 Task: Find connections with filter location Kreuztal with filter topic #consultantswith filter profile language Spanish with filter current company Hotel Management Jobs | JobsHm with filter school GATES Institute of Technology, Gooty with filter industry Farming with filter service category Editing with filter keywords title Wait Staff Manager
Action: Mouse moved to (489, 68)
Screenshot: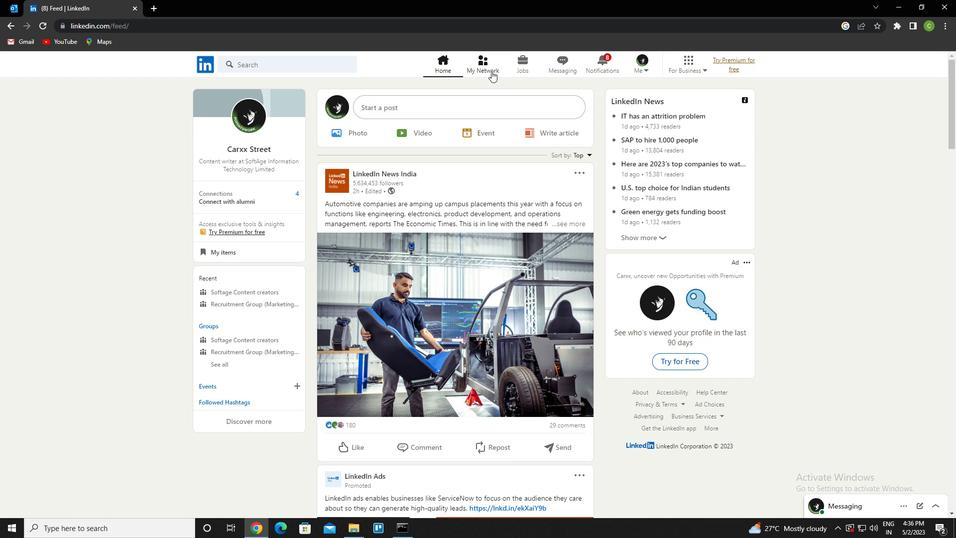
Action: Mouse pressed left at (489, 68)
Screenshot: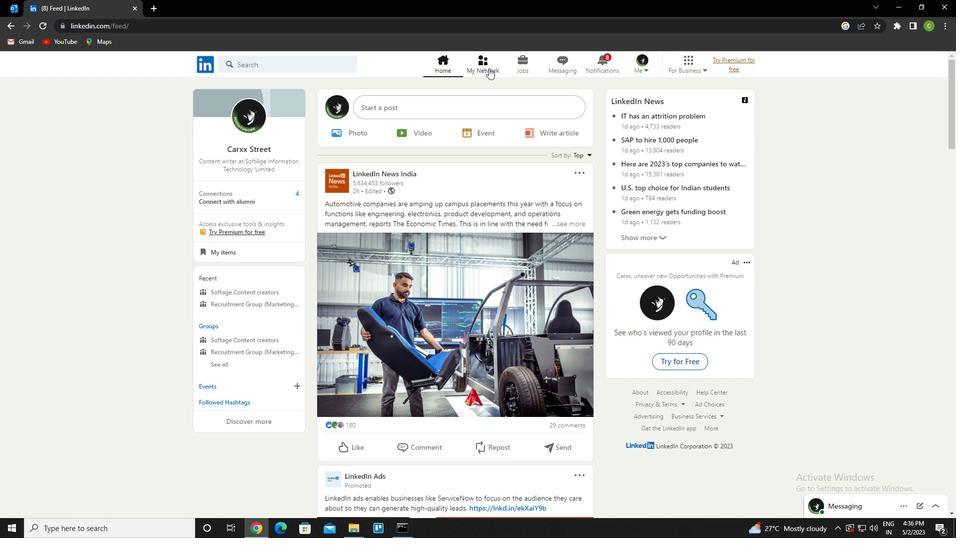 
Action: Mouse moved to (295, 114)
Screenshot: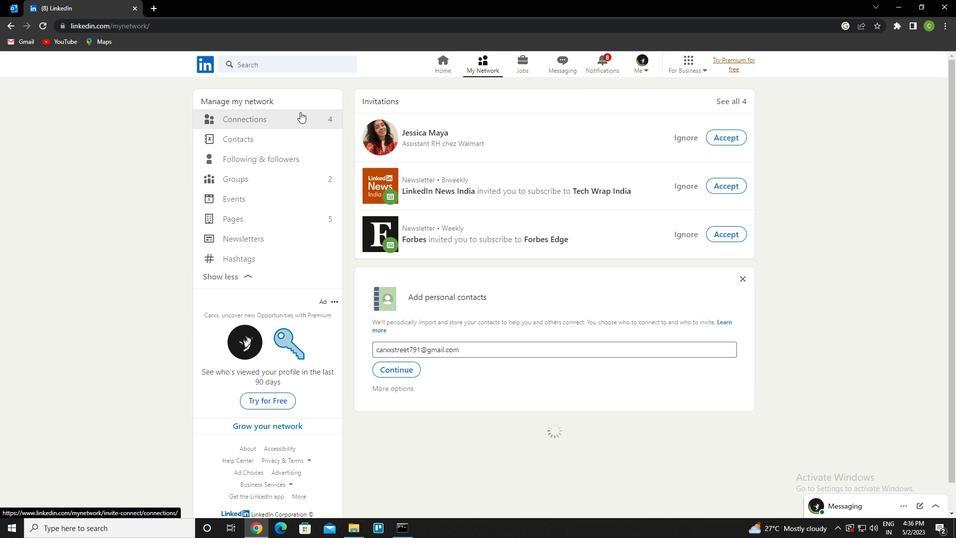 
Action: Mouse pressed left at (295, 114)
Screenshot: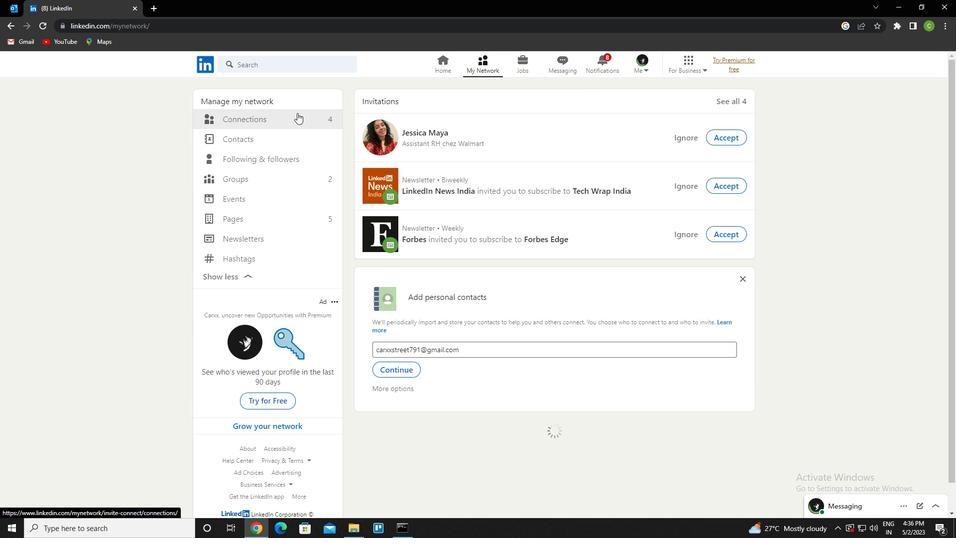 
Action: Mouse moved to (561, 124)
Screenshot: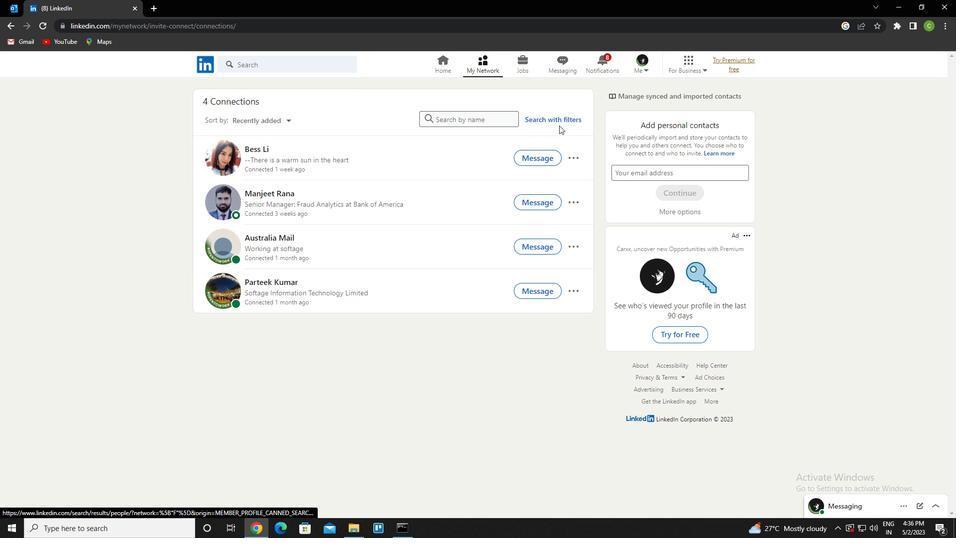 
Action: Mouse pressed left at (561, 124)
Screenshot: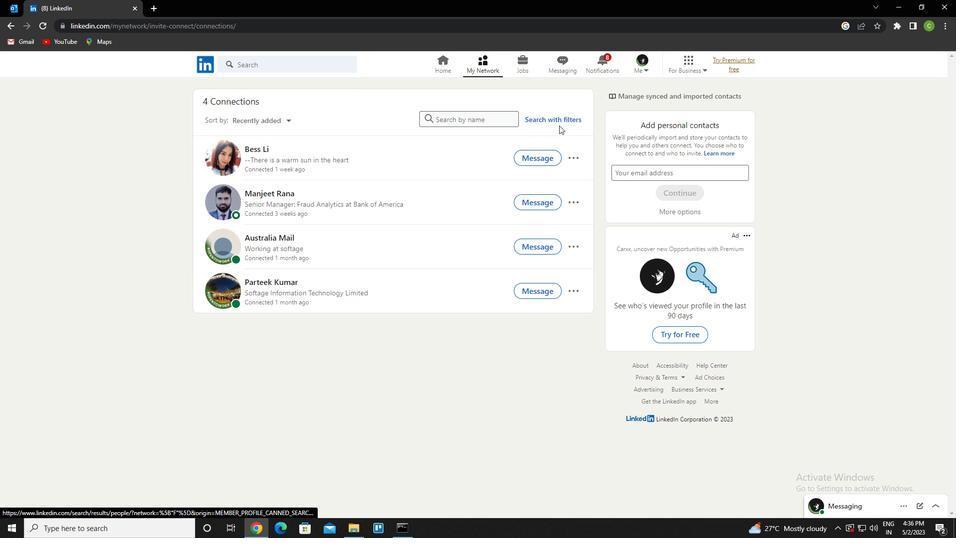 
Action: Mouse moved to (501, 92)
Screenshot: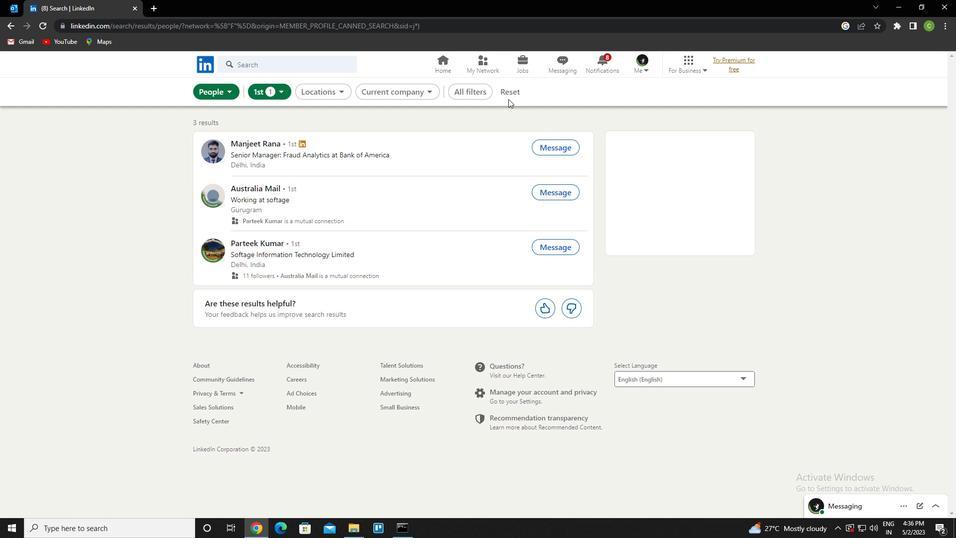 
Action: Mouse pressed left at (501, 92)
Screenshot: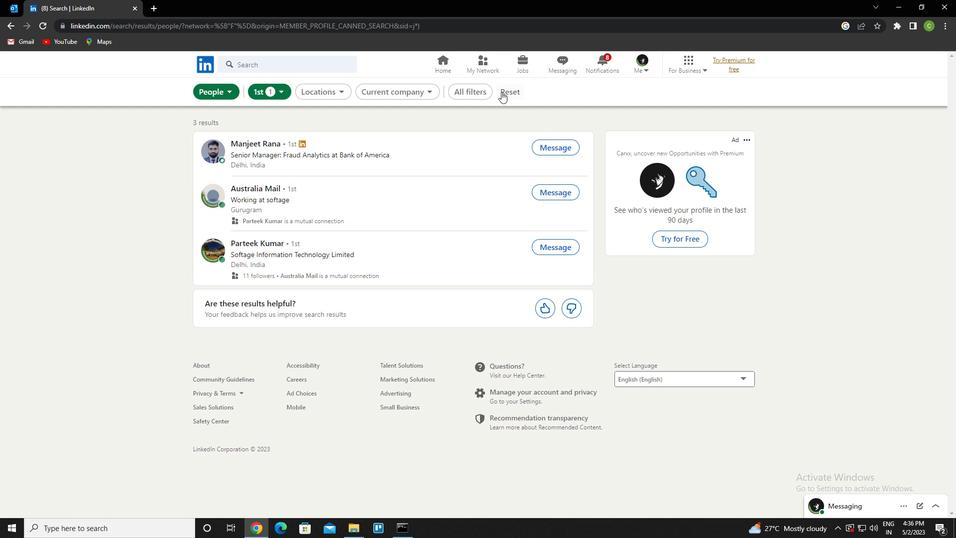 
Action: Mouse moved to (502, 92)
Screenshot: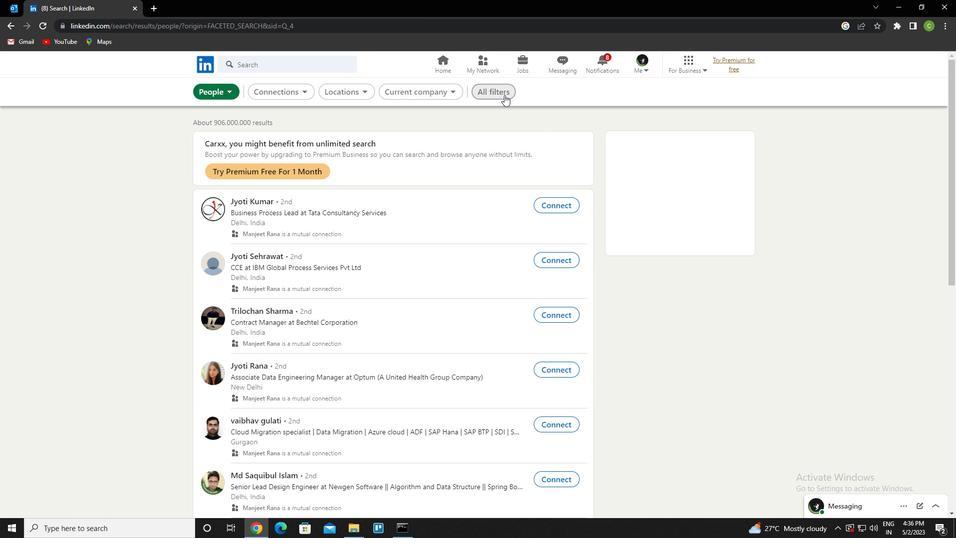 
Action: Mouse pressed left at (502, 92)
Screenshot: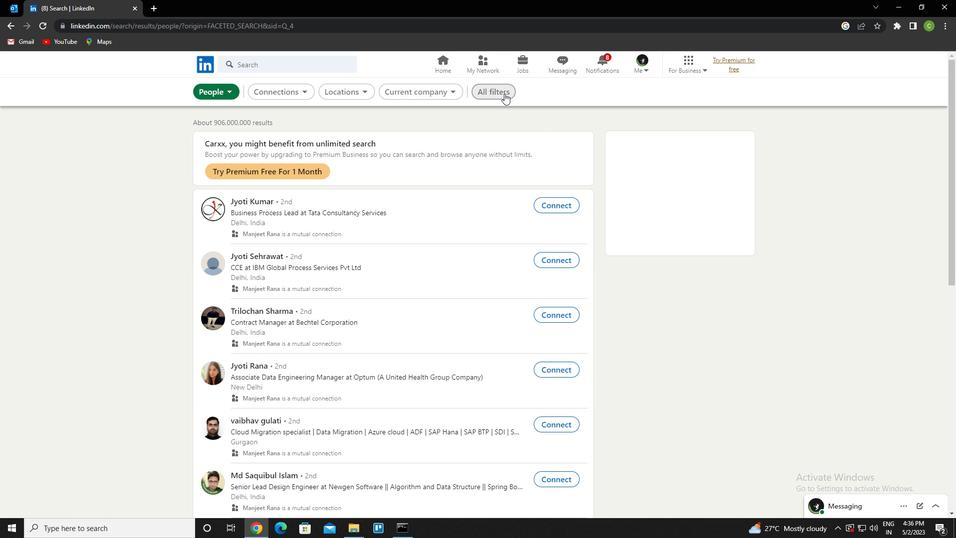 
Action: Mouse moved to (828, 304)
Screenshot: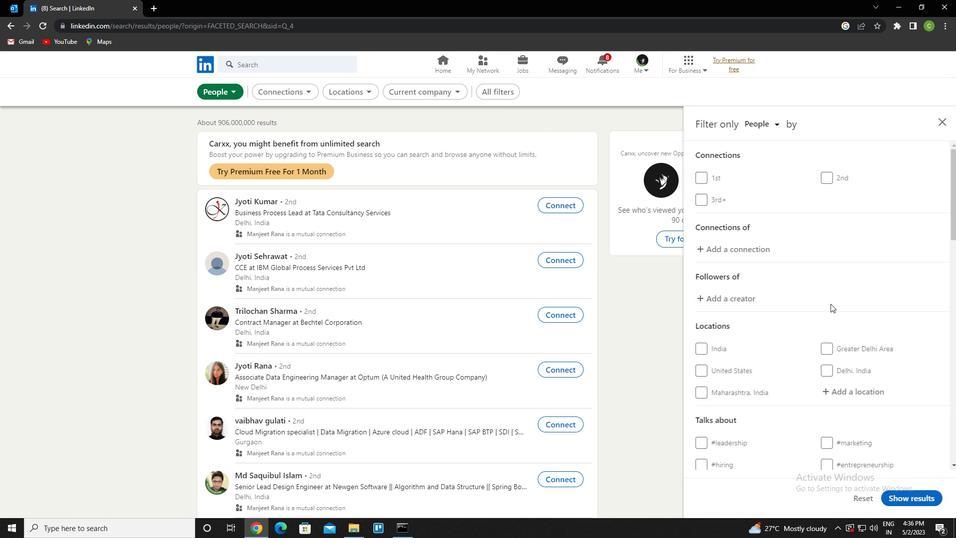 
Action: Mouse scrolled (828, 303) with delta (0, 0)
Screenshot: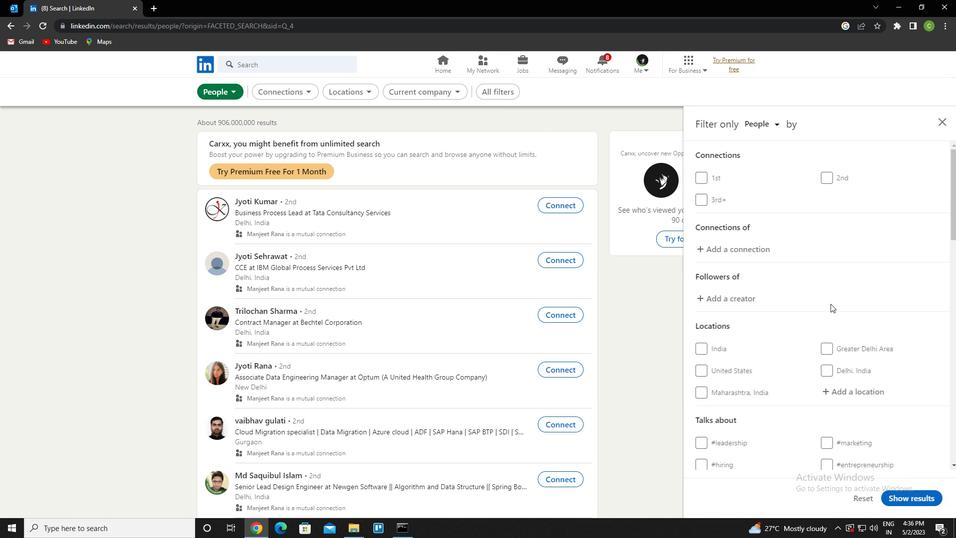 
Action: Mouse moved to (827, 304)
Screenshot: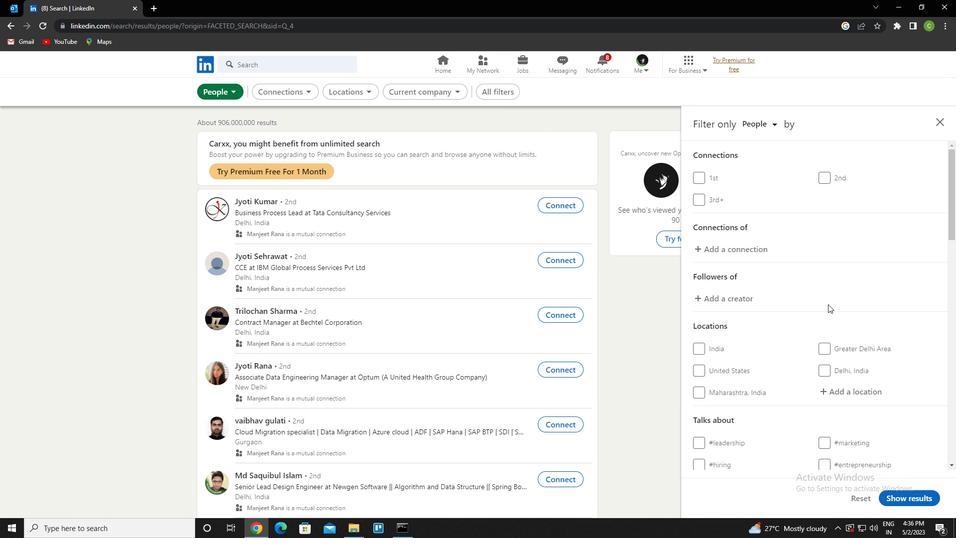 
Action: Mouse scrolled (827, 303) with delta (0, 0)
Screenshot: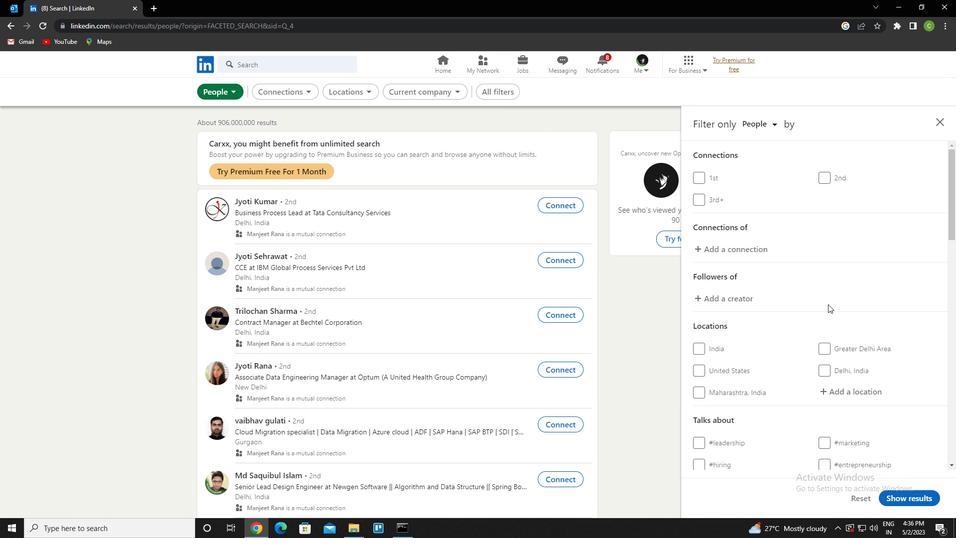 
Action: Mouse scrolled (827, 303) with delta (0, 0)
Screenshot: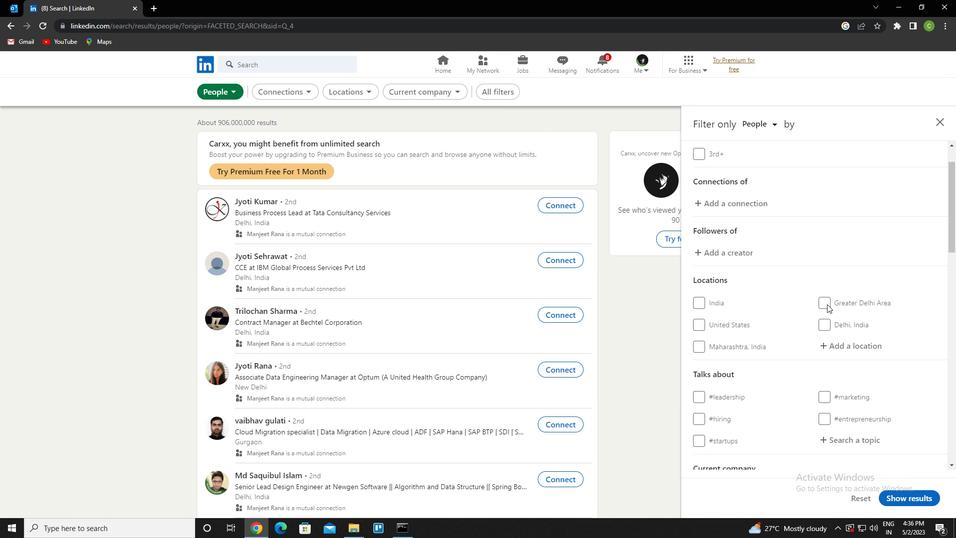 
Action: Mouse moved to (856, 247)
Screenshot: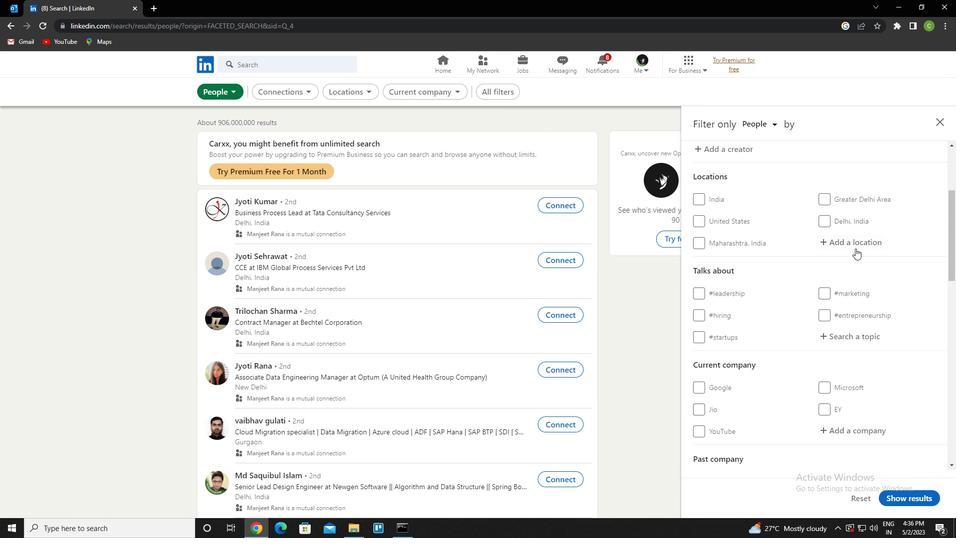 
Action: Mouse pressed left at (856, 247)
Screenshot: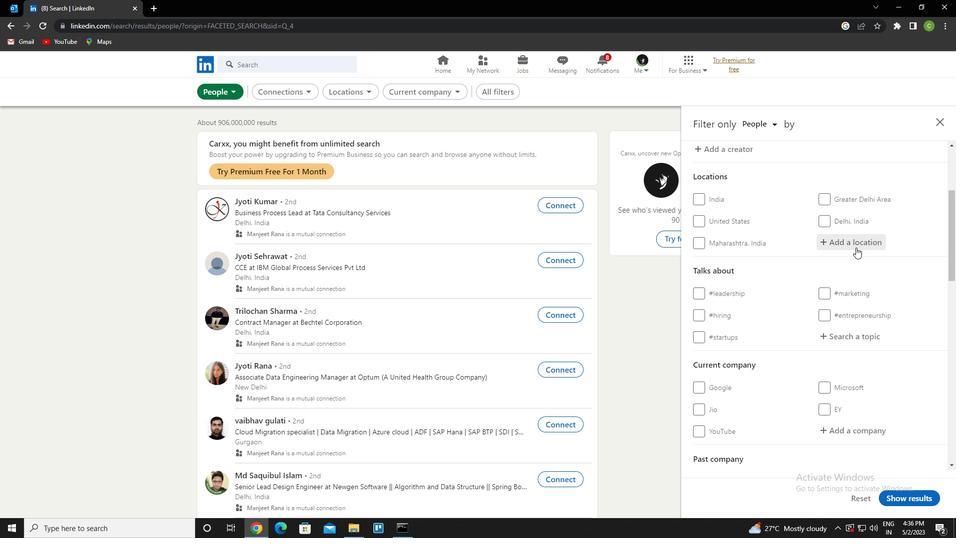 
Action: Key pressed <Key.caps_lock><Key.caps_lock>k<Key.caps_lock>reuztal<Key.down><Key.enter>
Screenshot: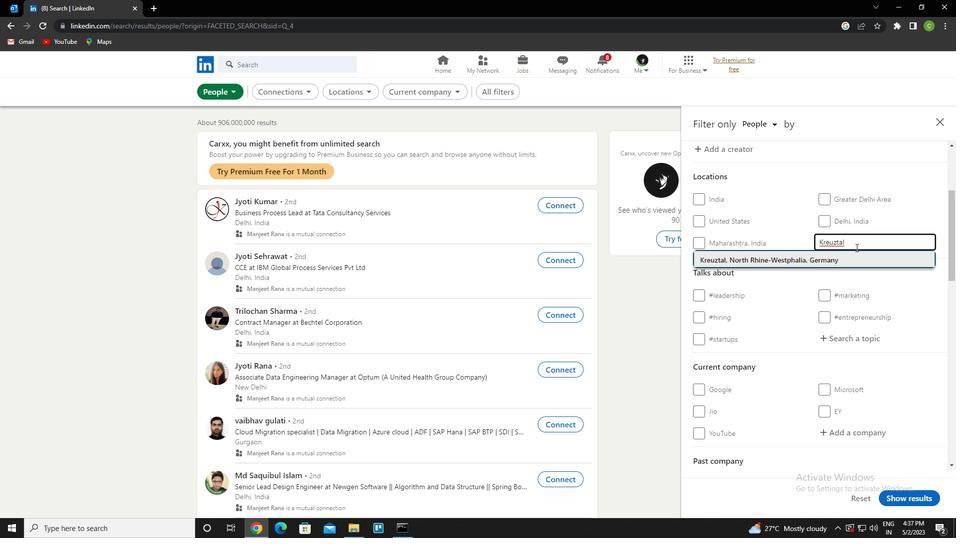 
Action: Mouse scrolled (856, 247) with delta (0, 0)
Screenshot: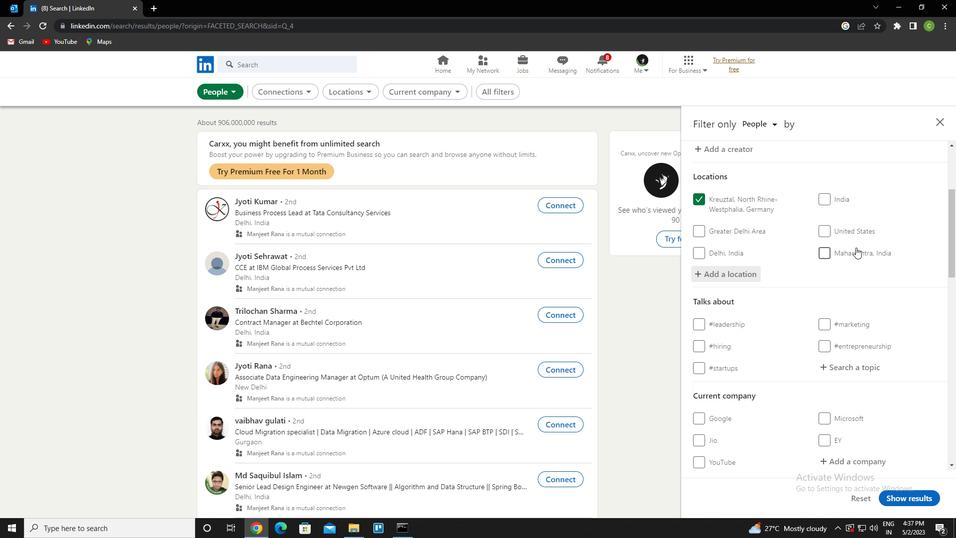 
Action: Mouse moved to (850, 314)
Screenshot: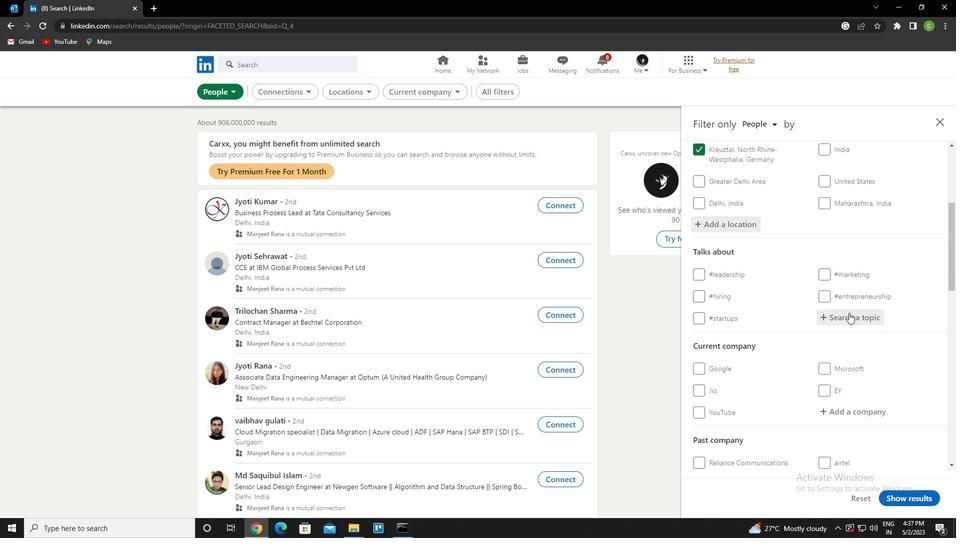 
Action: Mouse pressed left at (850, 314)
Screenshot: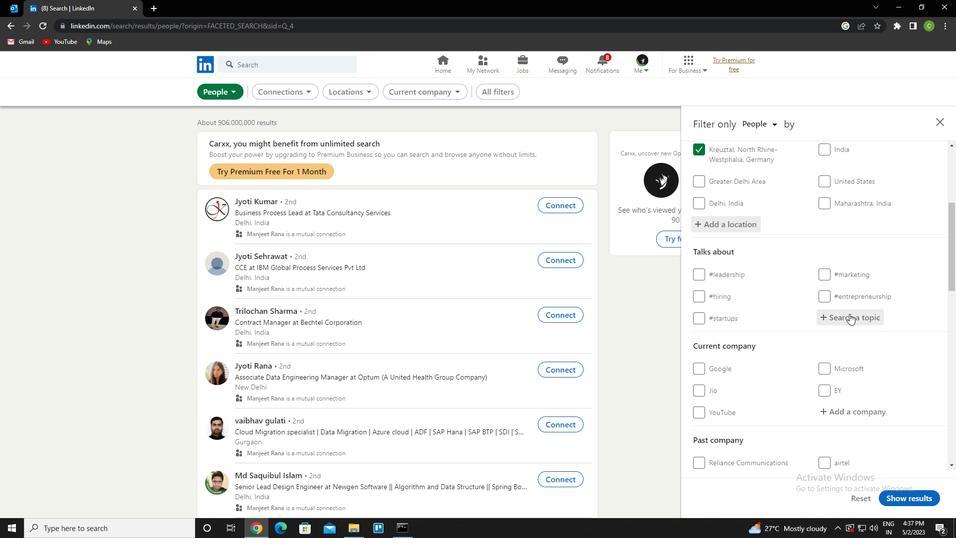 
Action: Key pressed consultant<Key.down><Key.enter>
Screenshot: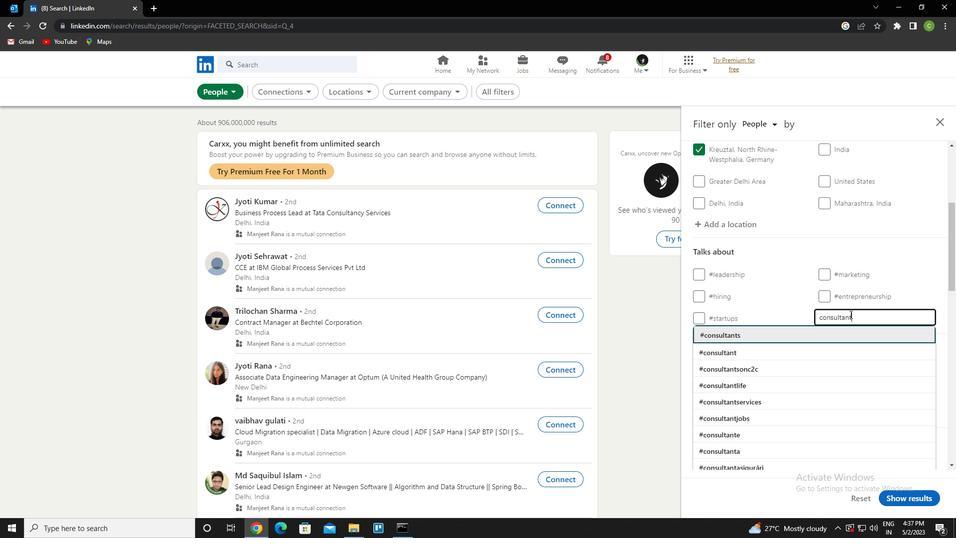 
Action: Mouse scrolled (850, 313) with delta (0, 0)
Screenshot: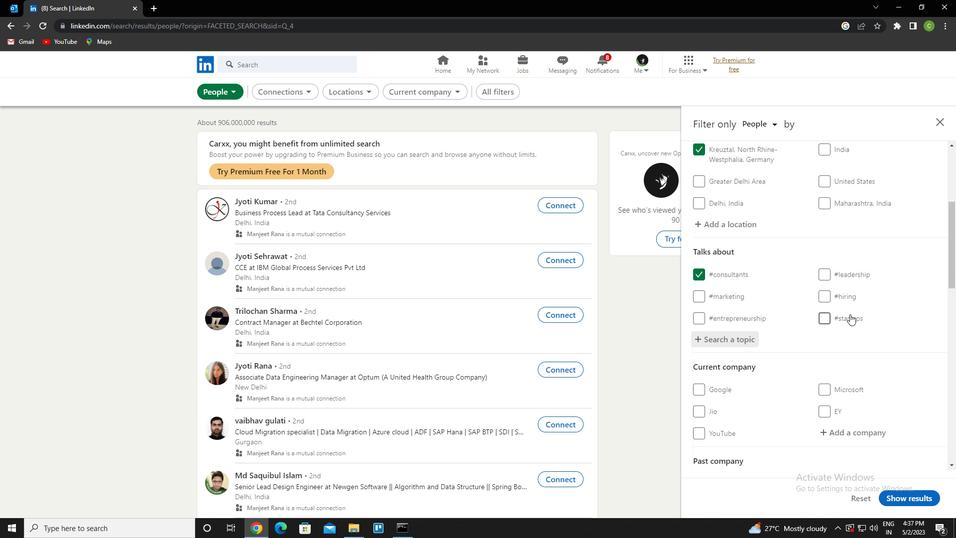 
Action: Mouse scrolled (850, 313) with delta (0, 0)
Screenshot: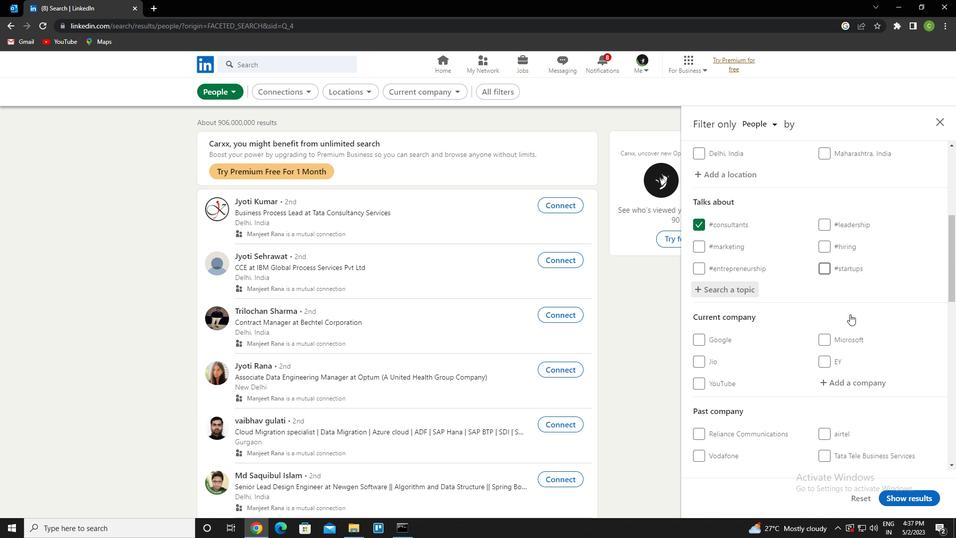 
Action: Mouse scrolled (850, 313) with delta (0, 0)
Screenshot: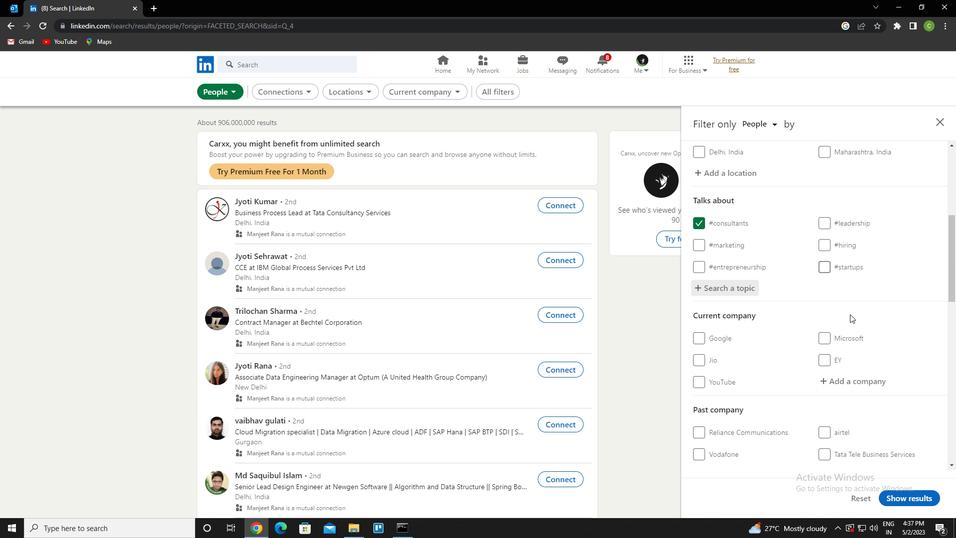 
Action: Mouse scrolled (850, 313) with delta (0, 0)
Screenshot: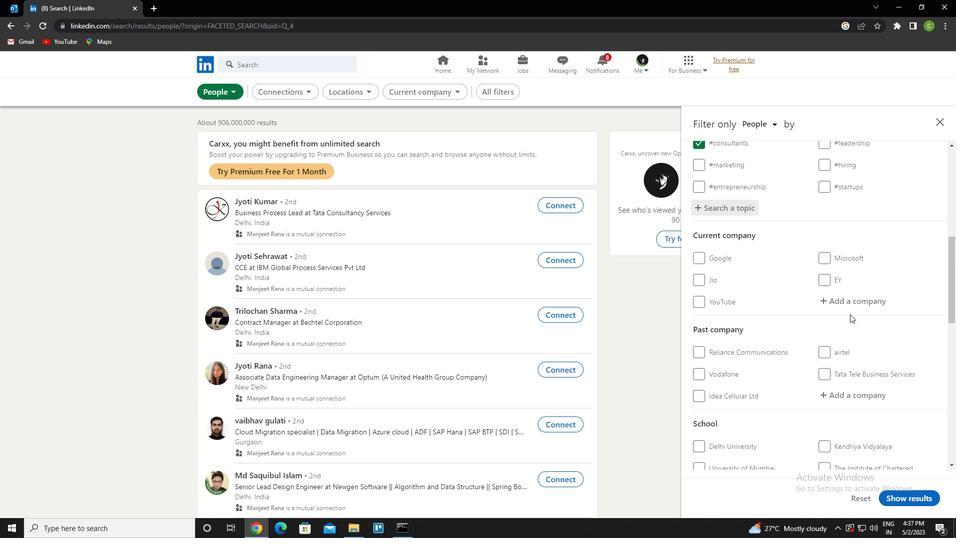
Action: Mouse scrolled (850, 313) with delta (0, 0)
Screenshot: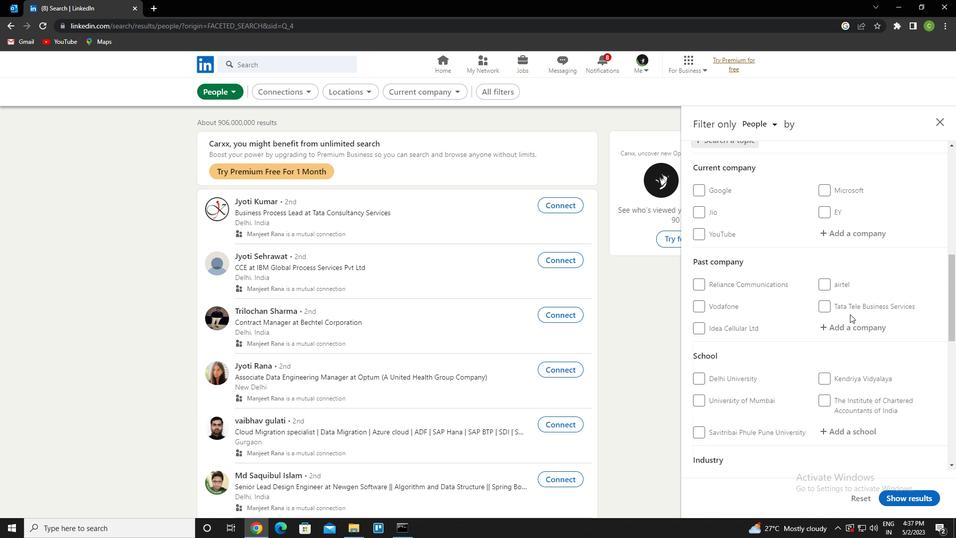 
Action: Mouse scrolled (850, 313) with delta (0, 0)
Screenshot: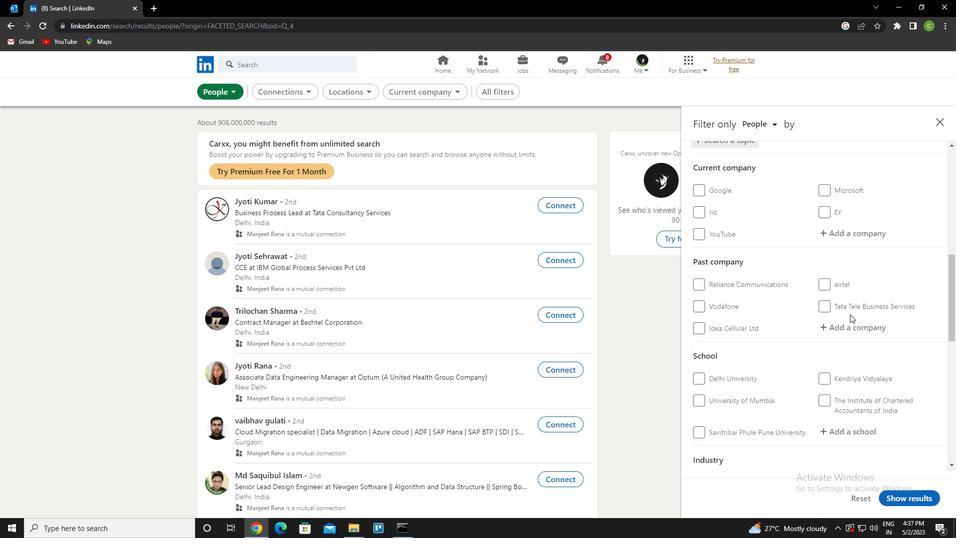 
Action: Mouse scrolled (850, 313) with delta (0, 0)
Screenshot: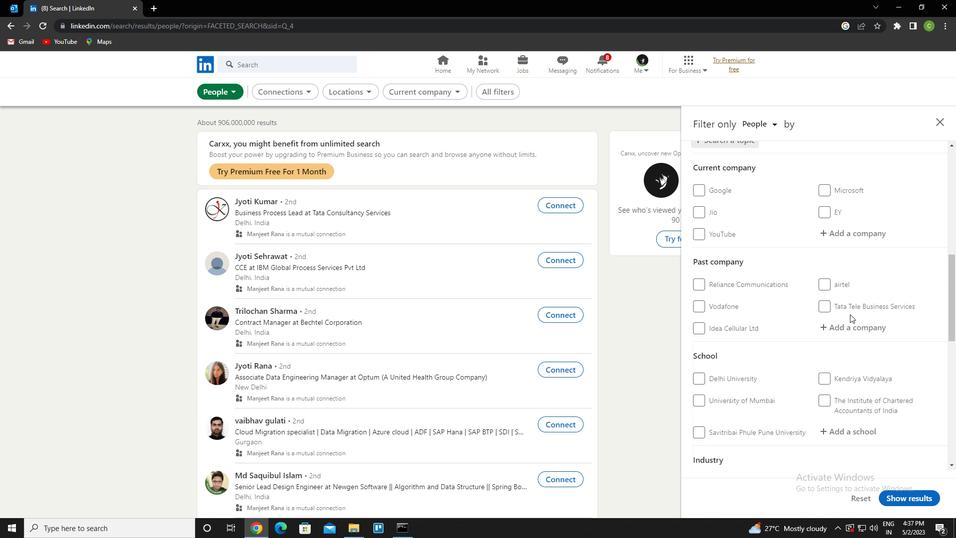 
Action: Mouse scrolled (850, 313) with delta (0, 0)
Screenshot: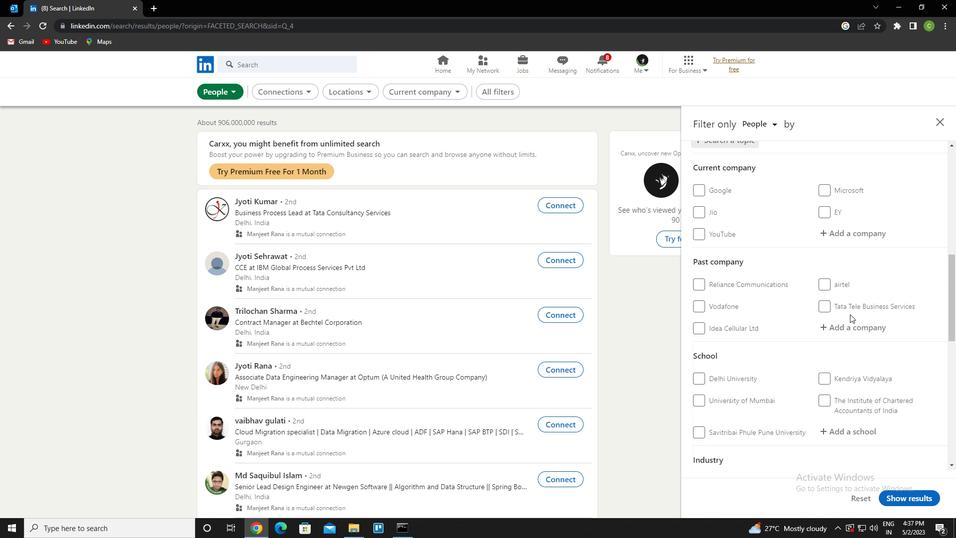 
Action: Mouse moved to (700, 411)
Screenshot: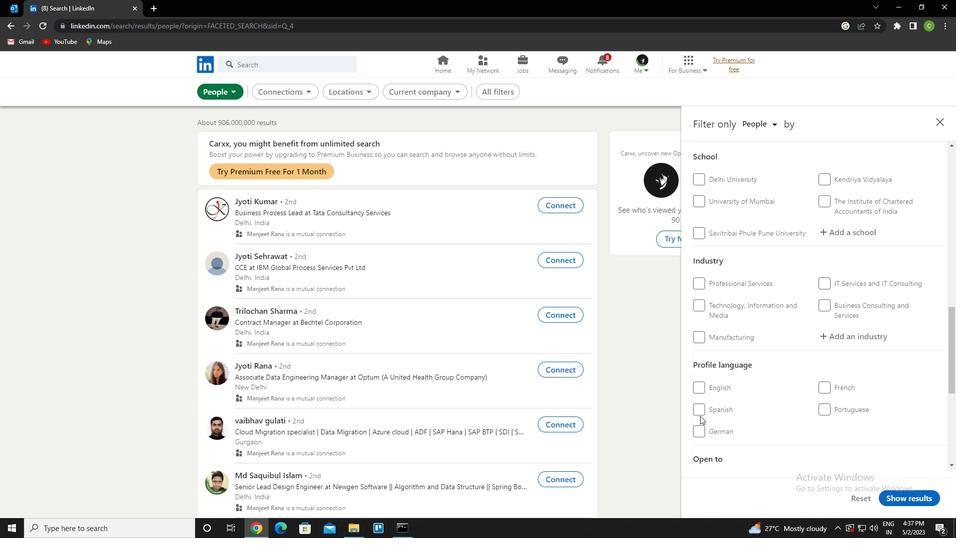 
Action: Mouse pressed left at (700, 411)
Screenshot: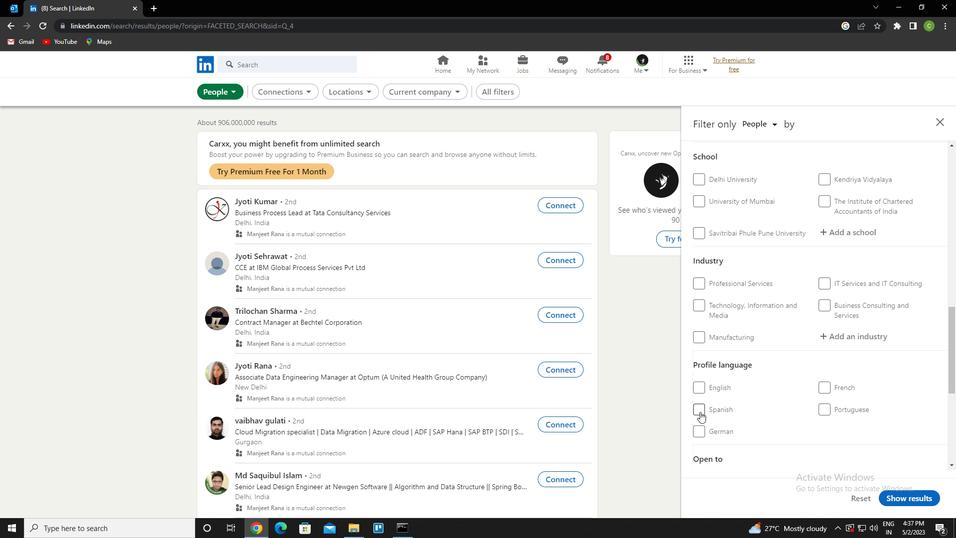 
Action: Mouse moved to (725, 412)
Screenshot: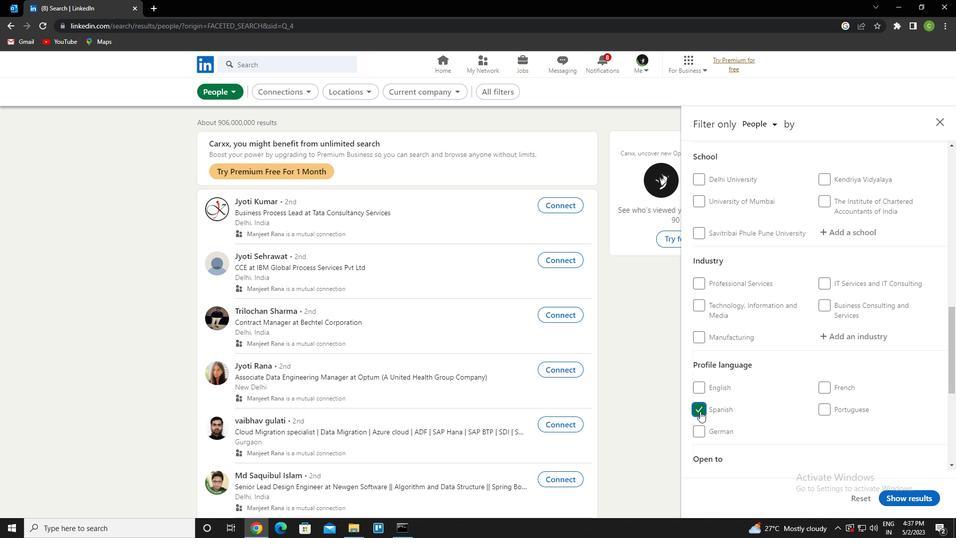 
Action: Mouse scrolled (725, 412) with delta (0, 0)
Screenshot: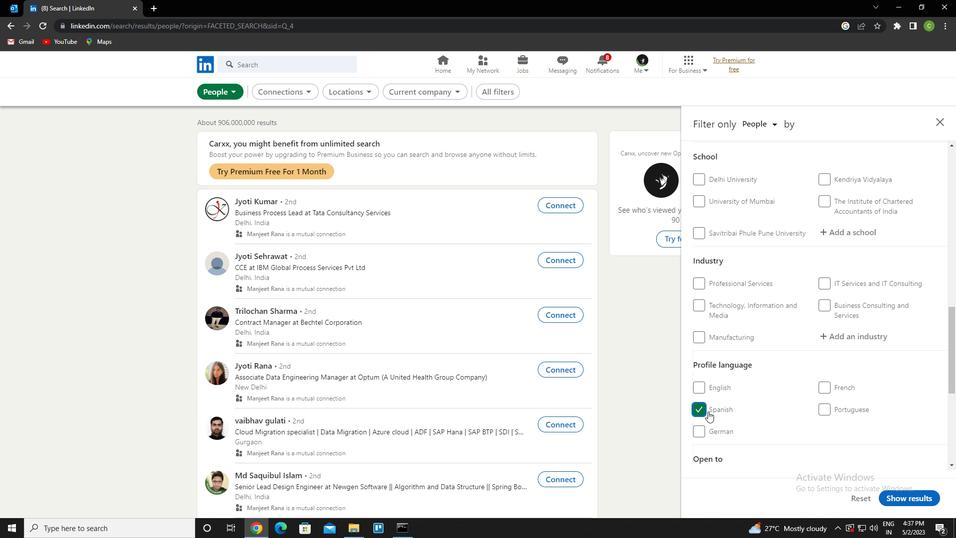 
Action: Mouse scrolled (725, 412) with delta (0, 0)
Screenshot: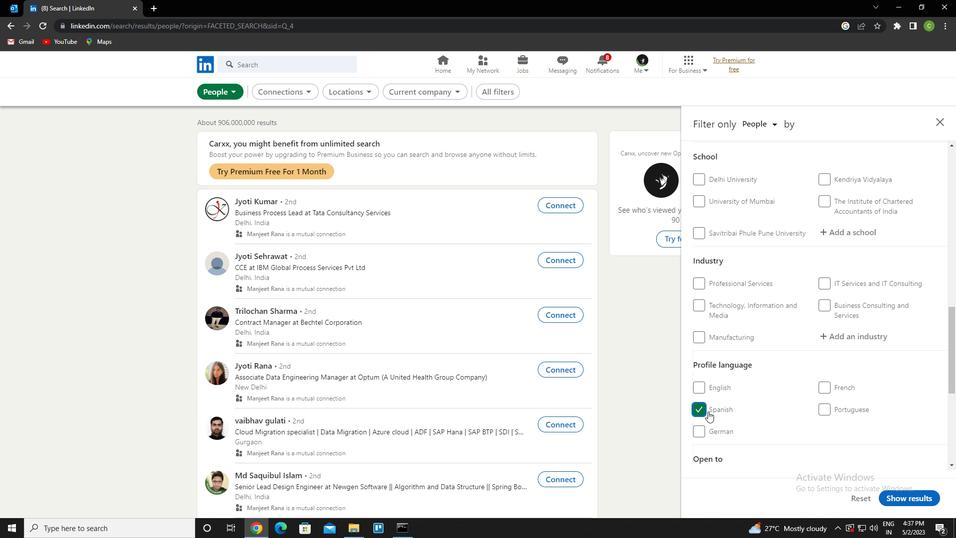 
Action: Mouse moved to (725, 412)
Screenshot: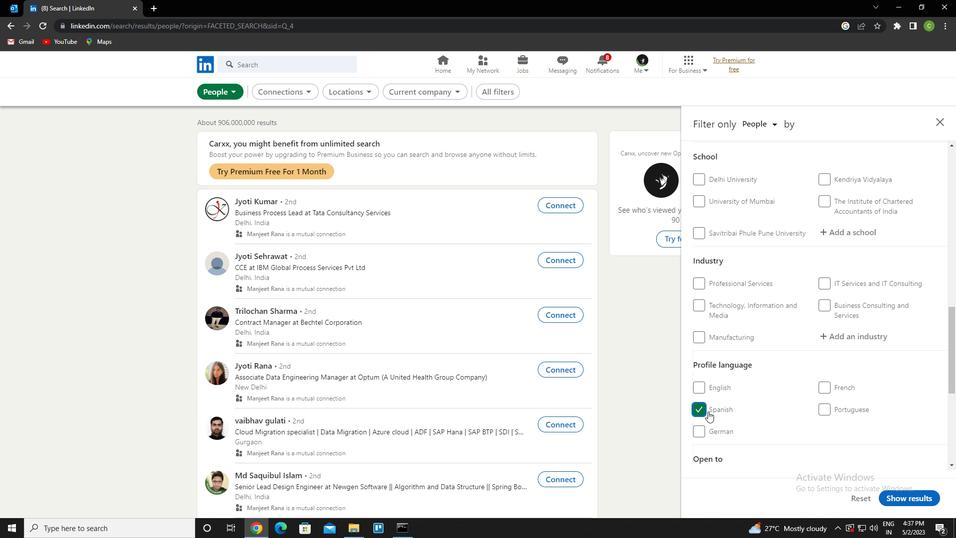 
Action: Mouse scrolled (725, 412) with delta (0, 0)
Screenshot: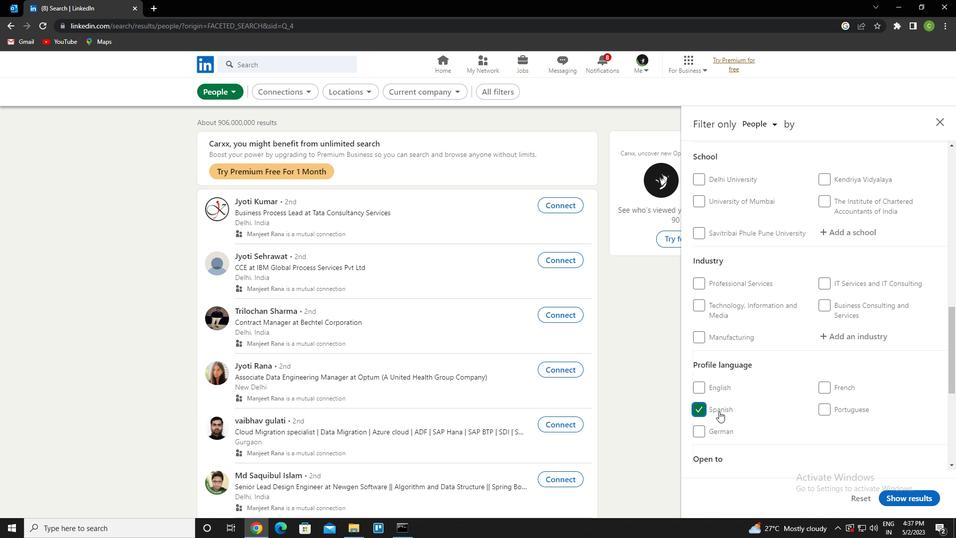 
Action: Mouse scrolled (725, 412) with delta (0, 0)
Screenshot: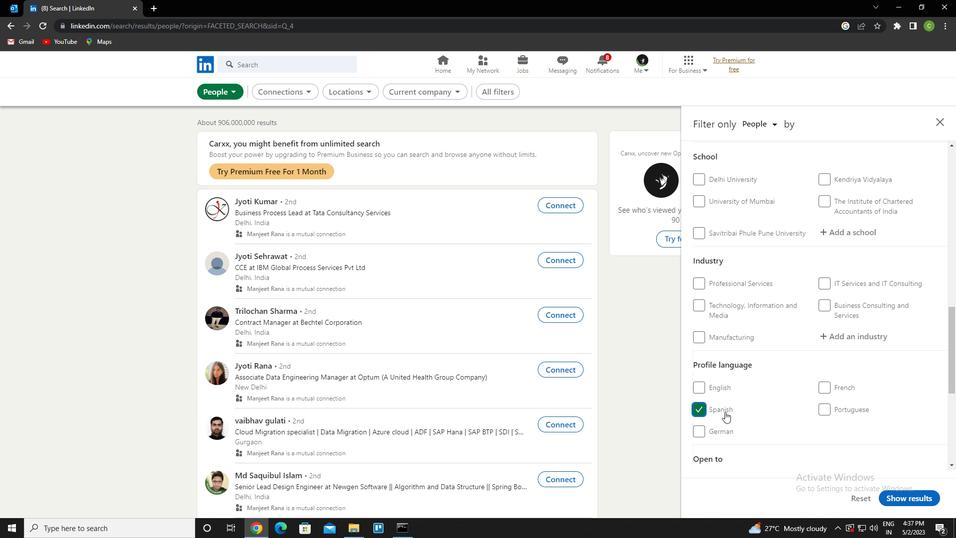 
Action: Mouse scrolled (725, 412) with delta (0, 0)
Screenshot: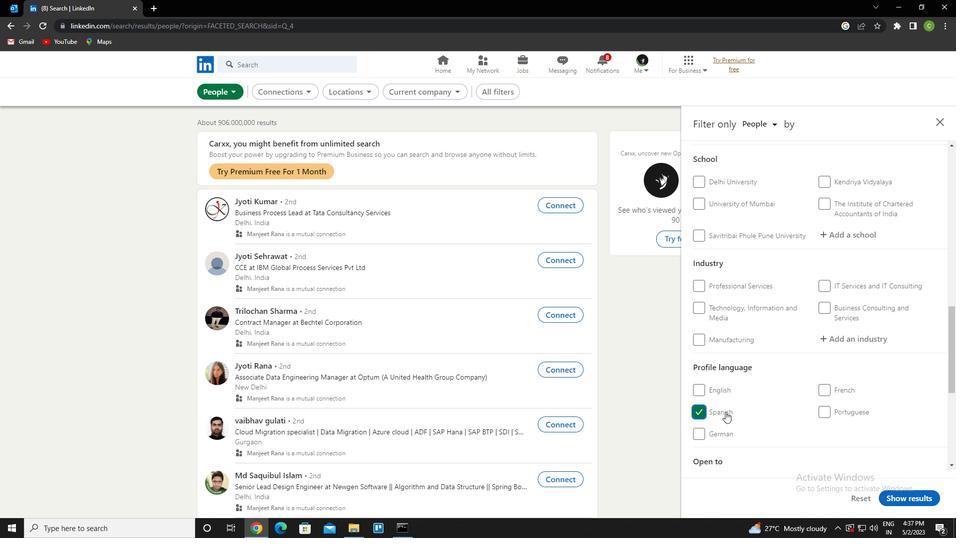 
Action: Mouse moved to (857, 278)
Screenshot: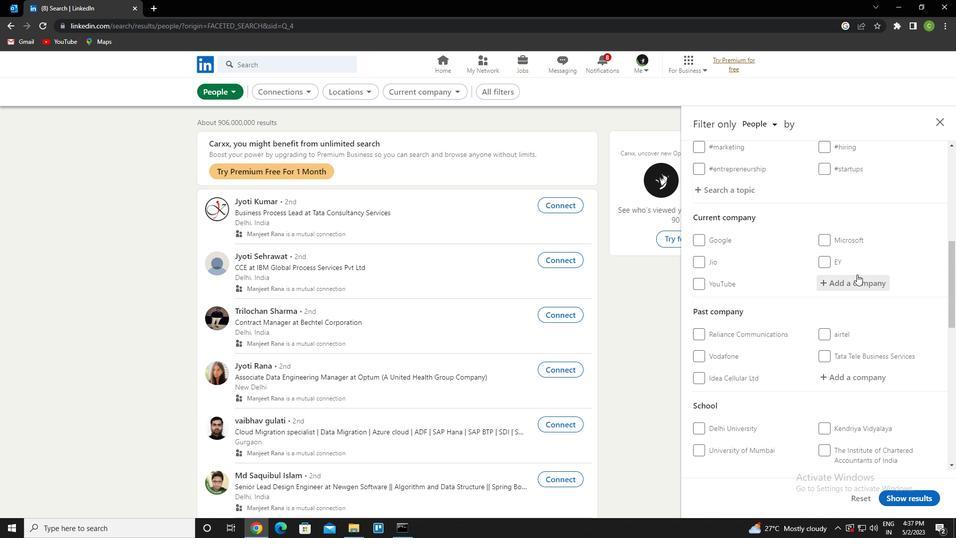 
Action: Mouse pressed left at (857, 278)
Screenshot: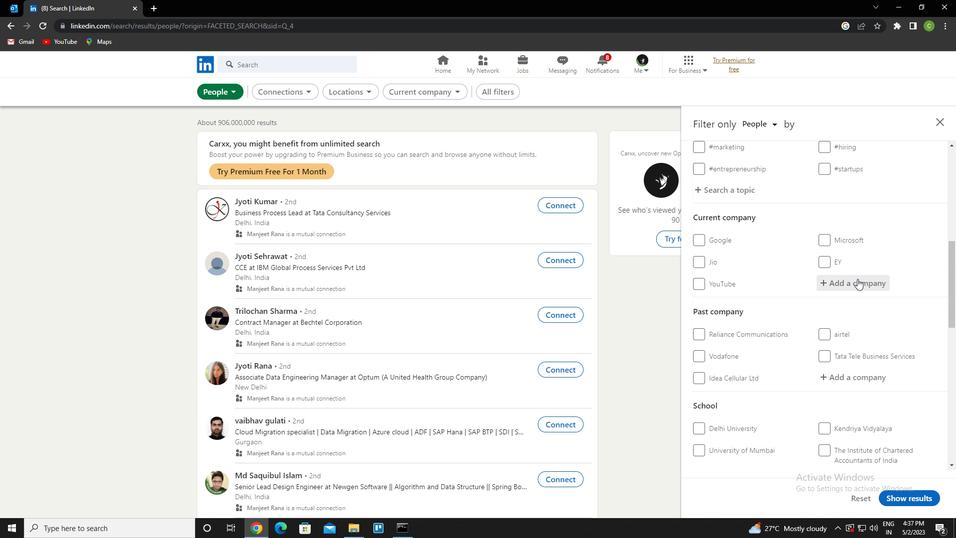 
Action: Key pressed <Key.caps_lock>h<Key.caps_lock>otel<Key.space><Key.caps_lock>m<Key.caps_lock>anagement<Key.space><Key.down><Key.enter>
Screenshot: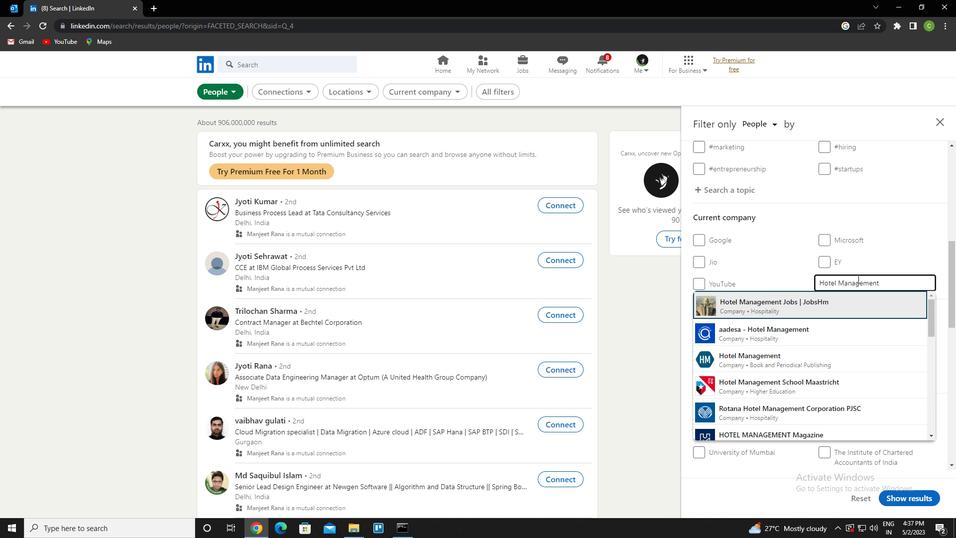 
Action: Mouse scrolled (857, 278) with delta (0, 0)
Screenshot: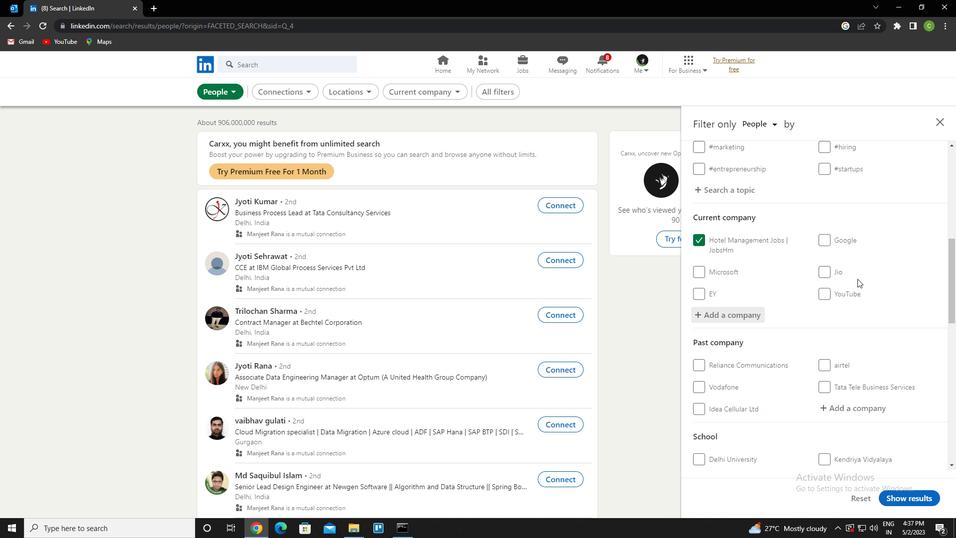 
Action: Mouse scrolled (857, 278) with delta (0, 0)
Screenshot: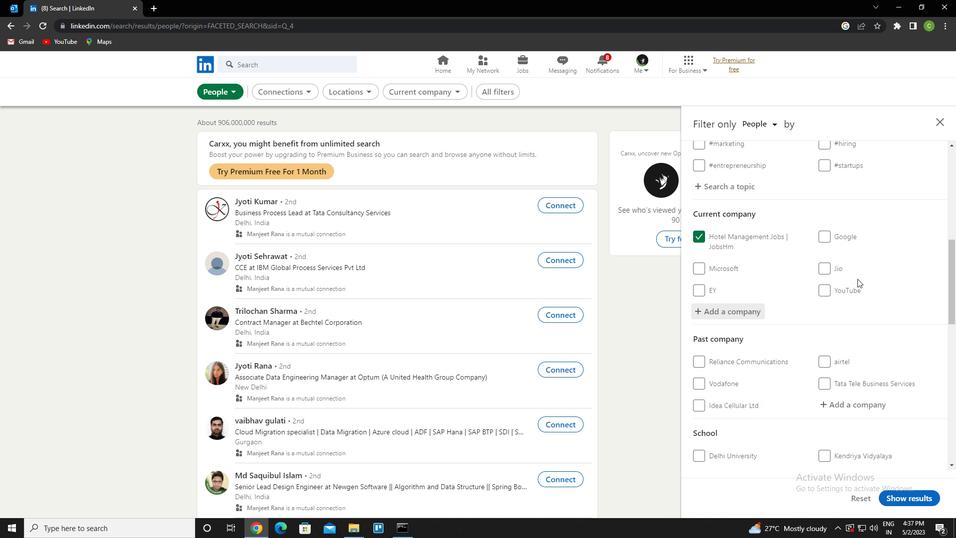 
Action: Mouse scrolled (857, 278) with delta (0, 0)
Screenshot: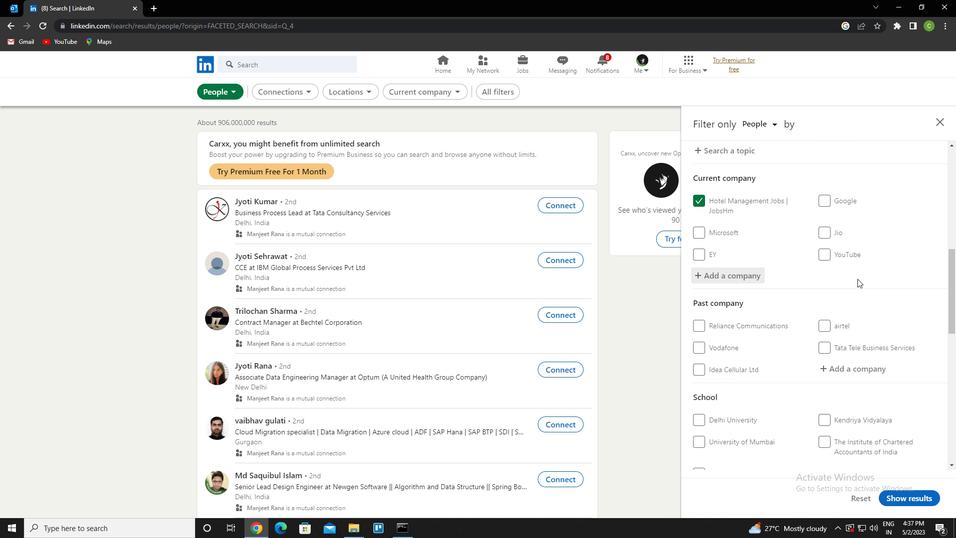 
Action: Mouse scrolled (857, 278) with delta (0, 0)
Screenshot: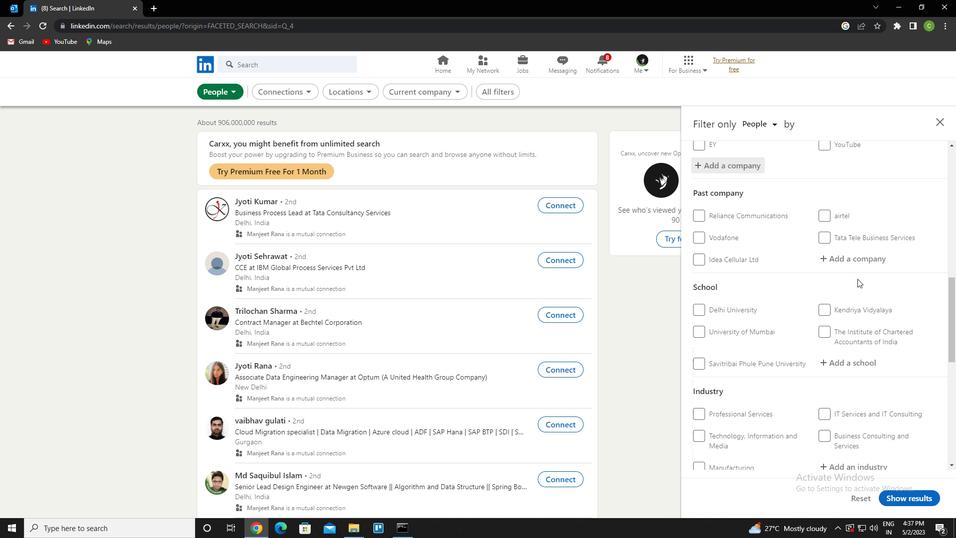 
Action: Mouse scrolled (857, 278) with delta (0, 0)
Screenshot: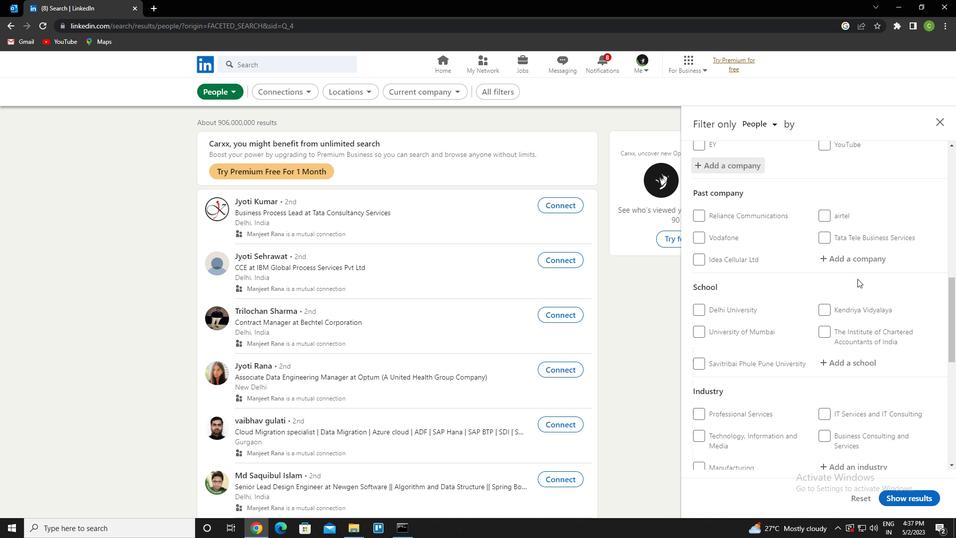 
Action: Mouse moved to (859, 264)
Screenshot: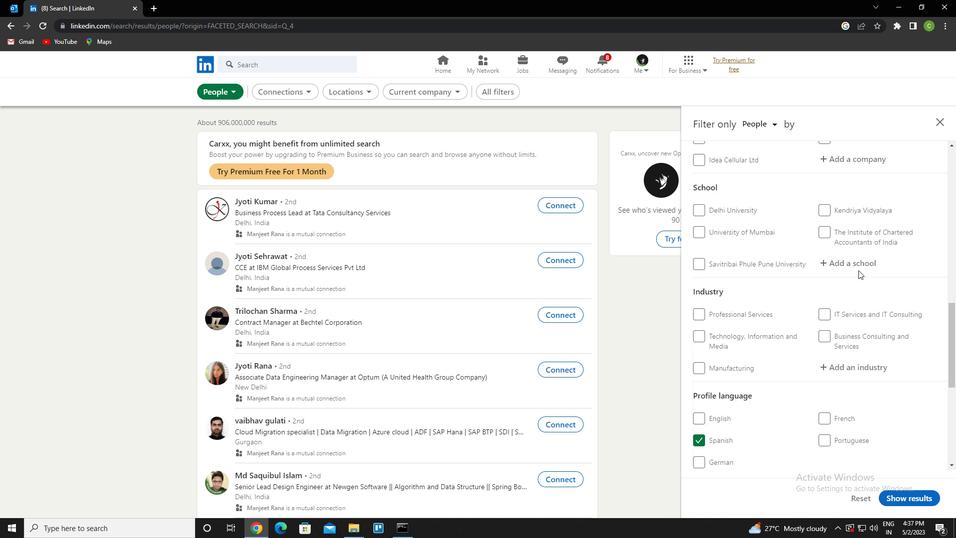 
Action: Mouse pressed left at (859, 264)
Screenshot: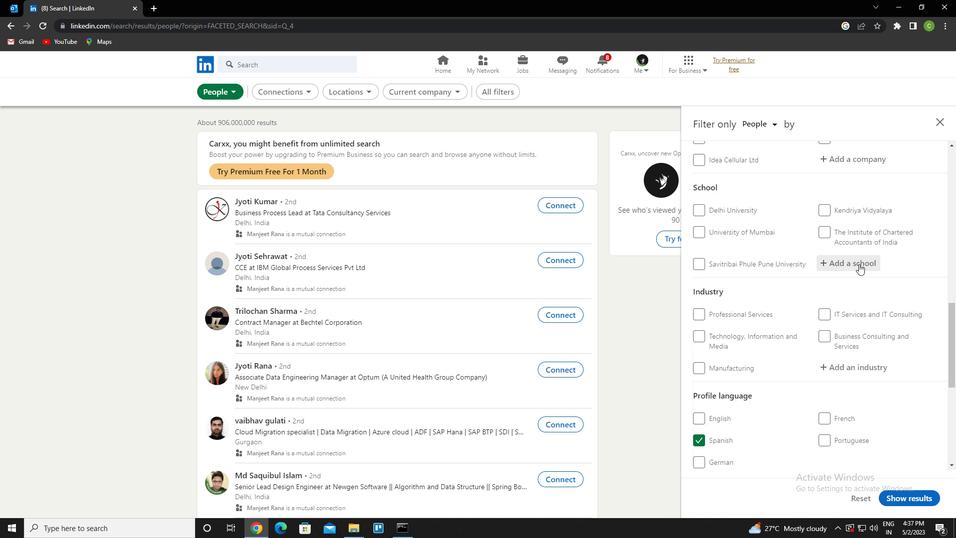 
Action: Key pressed <Key.caps_lock>g<Key.caps_lock><Key.caps_lock>ates<Key.space>i<Key.caps_lock>nstitute<Key.down><Key.enter>
Screenshot: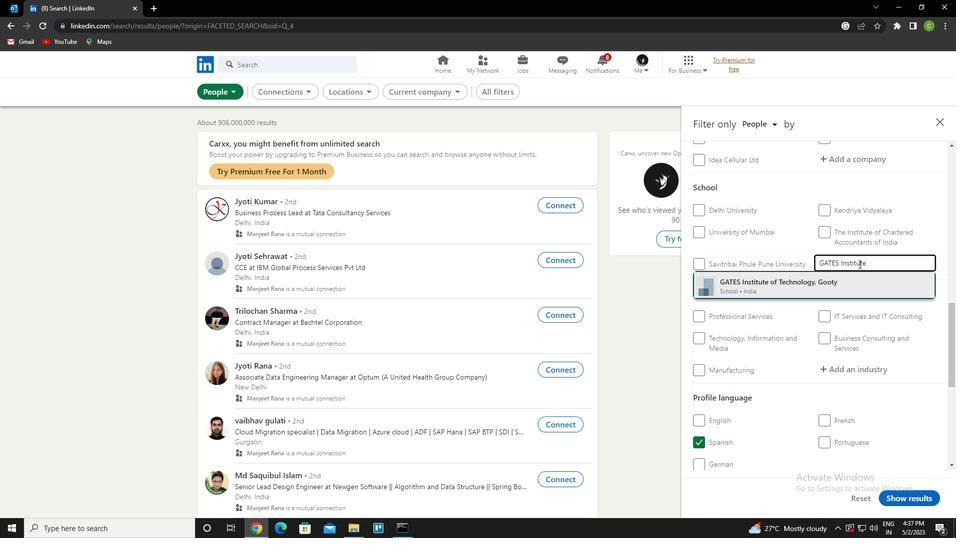 
Action: Mouse scrolled (859, 263) with delta (0, 0)
Screenshot: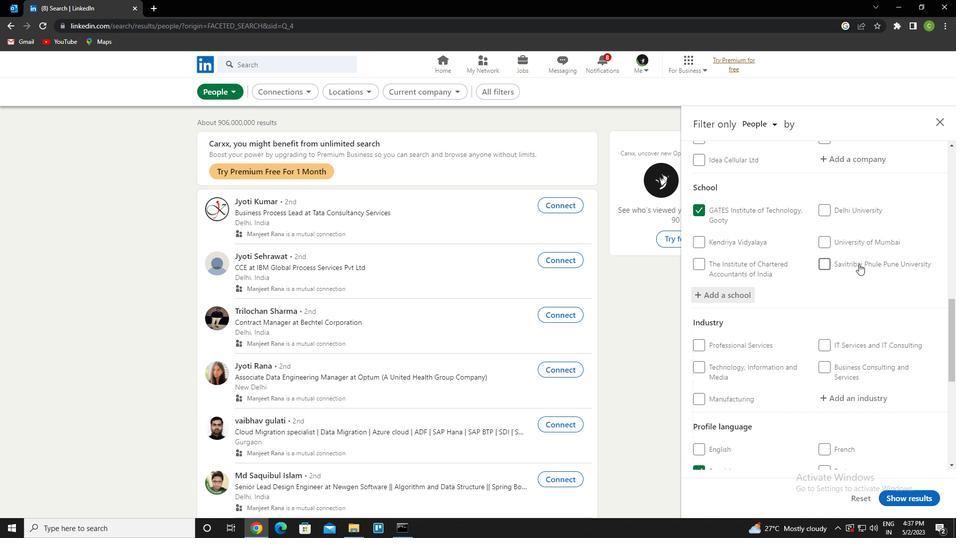 
Action: Mouse scrolled (859, 263) with delta (0, 0)
Screenshot: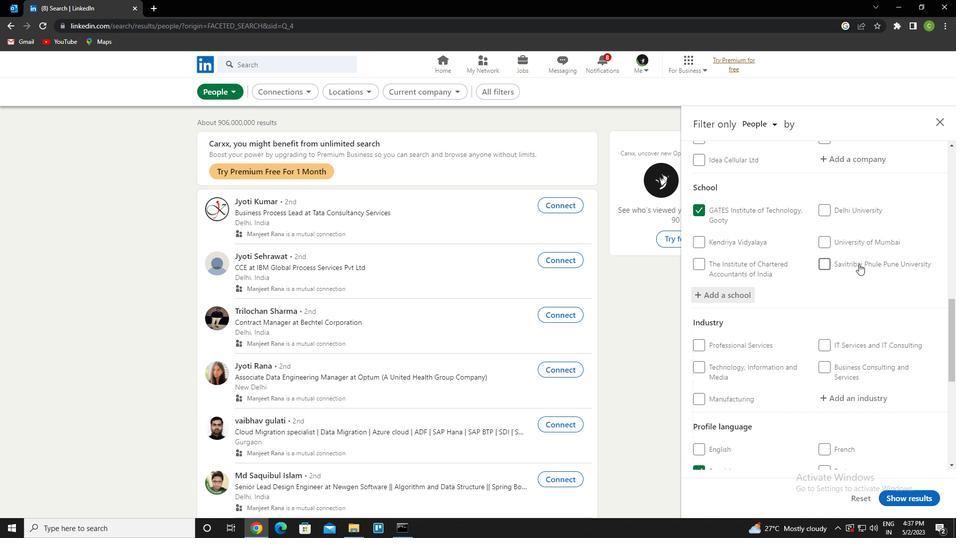 
Action: Mouse scrolled (859, 263) with delta (0, 0)
Screenshot: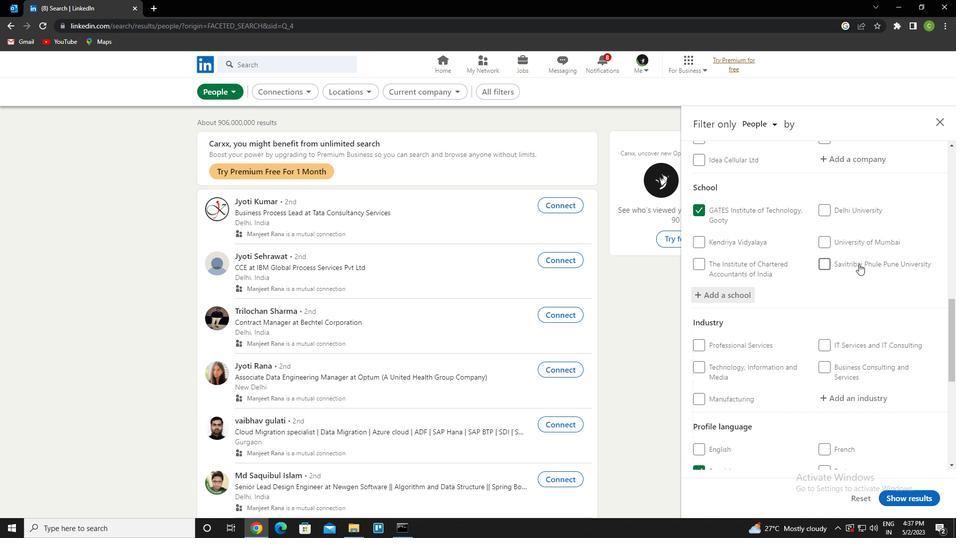 
Action: Mouse moved to (851, 247)
Screenshot: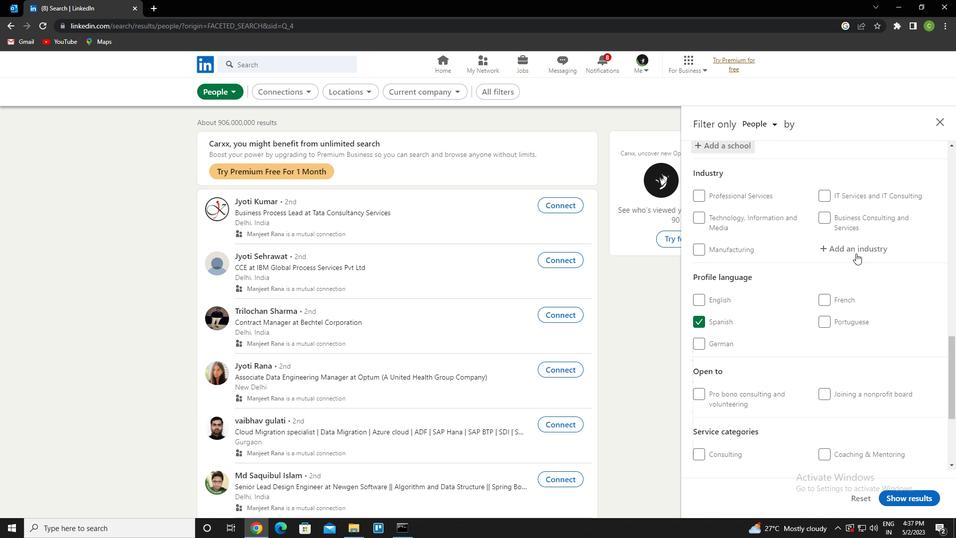 
Action: Mouse pressed left at (851, 247)
Screenshot: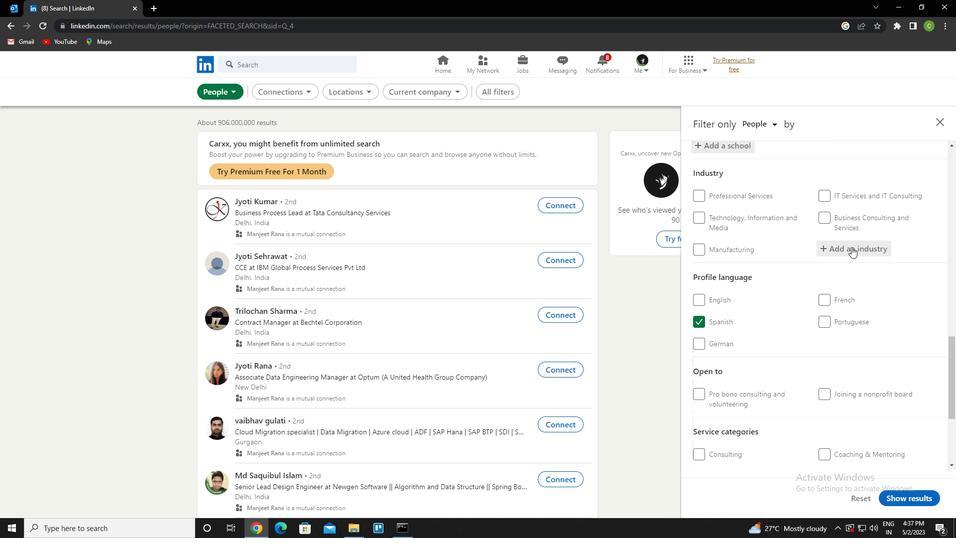 
Action: Key pressed <Key.caps_lock>f<Key.caps_lock>arming<Key.down><Key.enter>
Screenshot: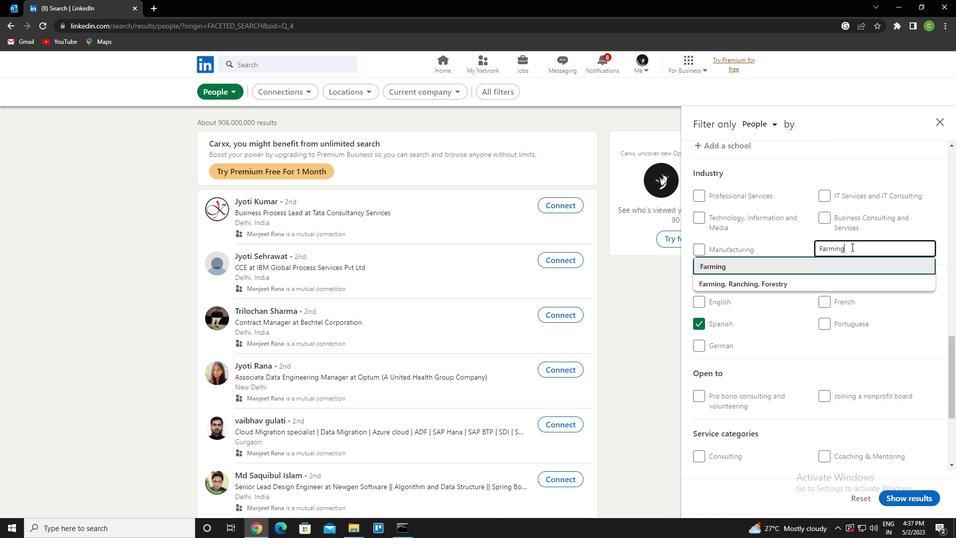 
Action: Mouse scrolled (851, 246) with delta (0, 0)
Screenshot: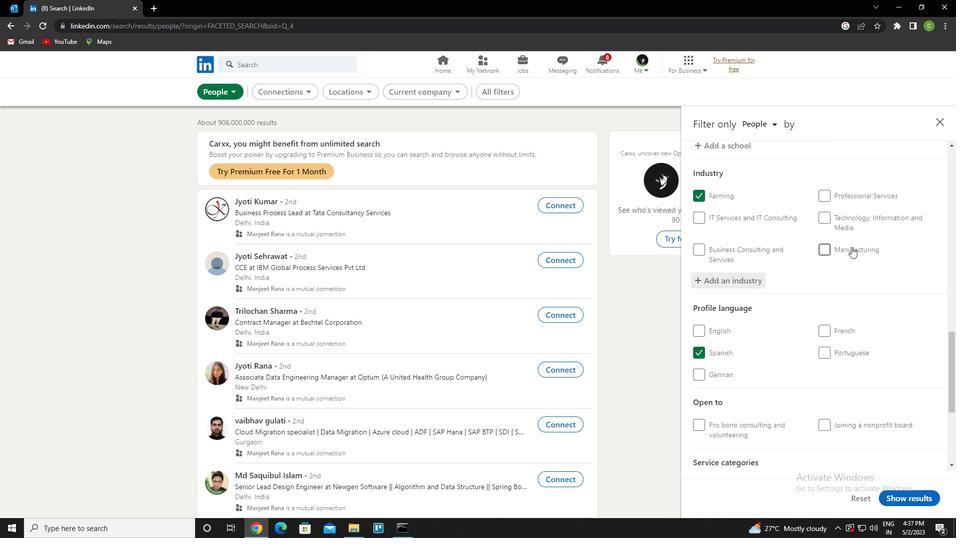 
Action: Mouse scrolled (851, 246) with delta (0, 0)
Screenshot: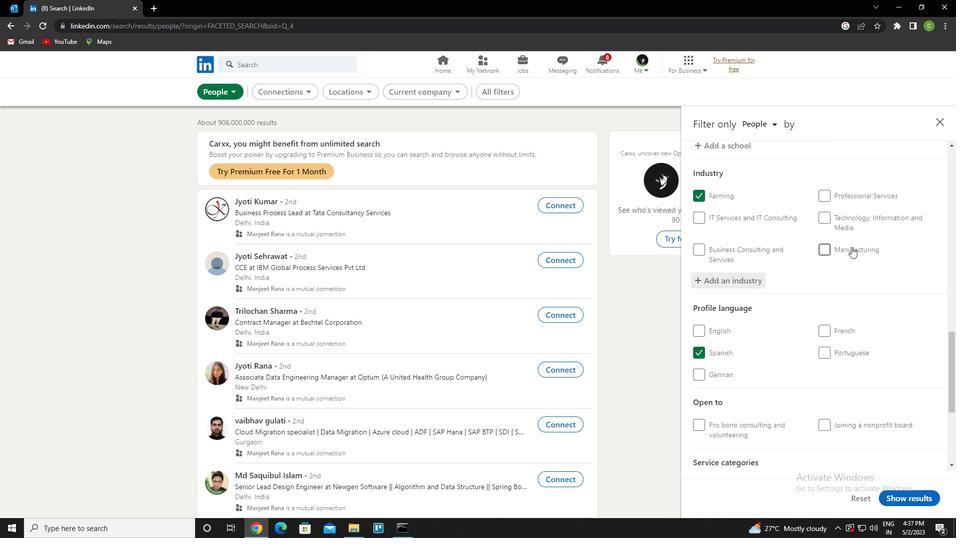 
Action: Mouse scrolled (851, 246) with delta (0, 0)
Screenshot: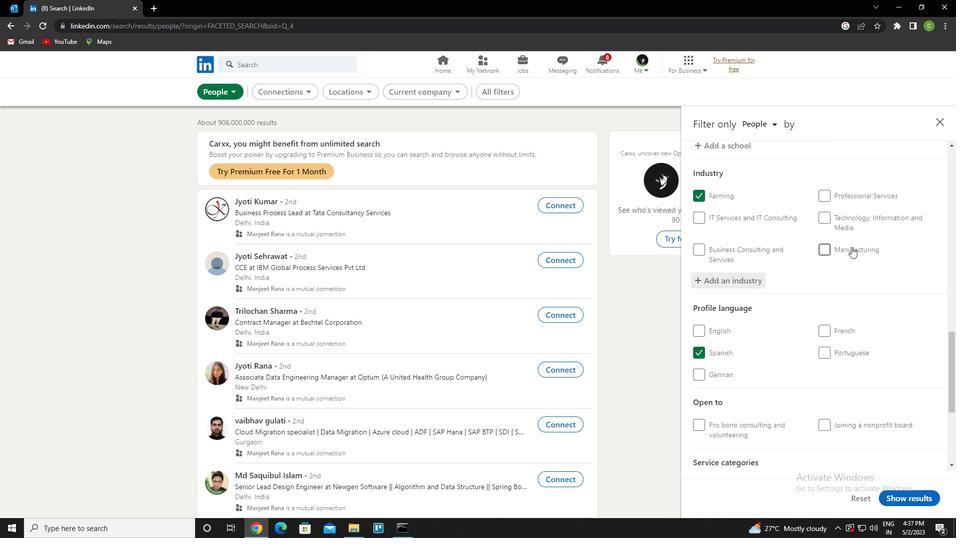 
Action: Mouse scrolled (851, 246) with delta (0, 0)
Screenshot: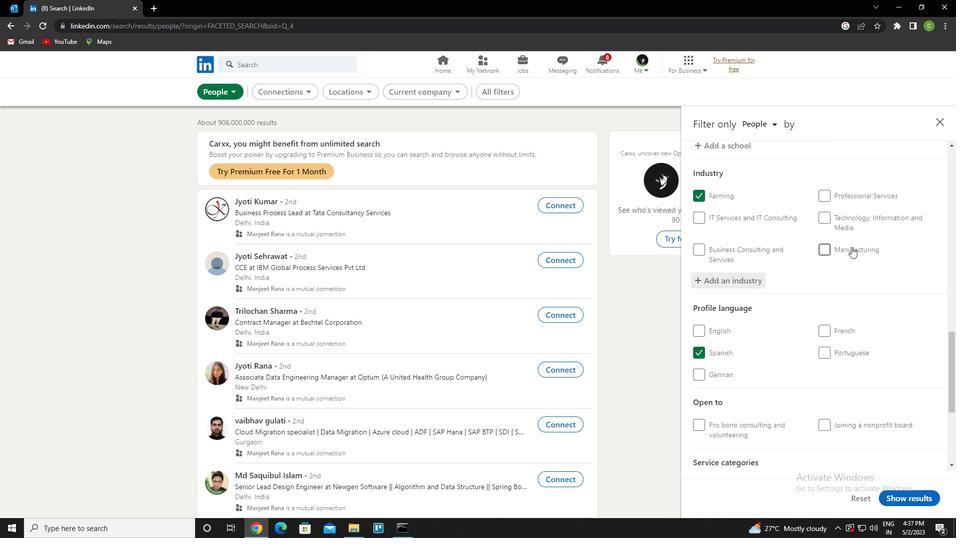 
Action: Mouse moved to (852, 326)
Screenshot: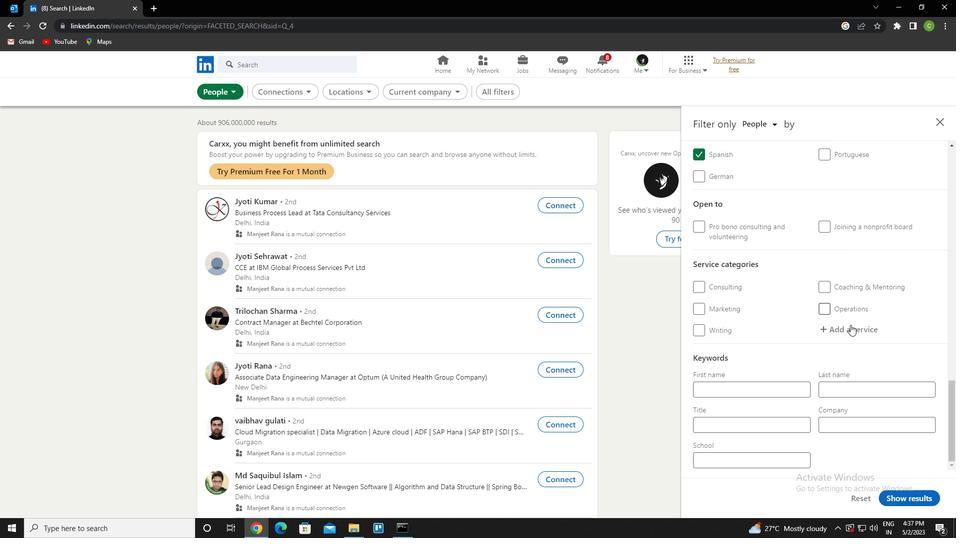 
Action: Mouse pressed left at (852, 326)
Screenshot: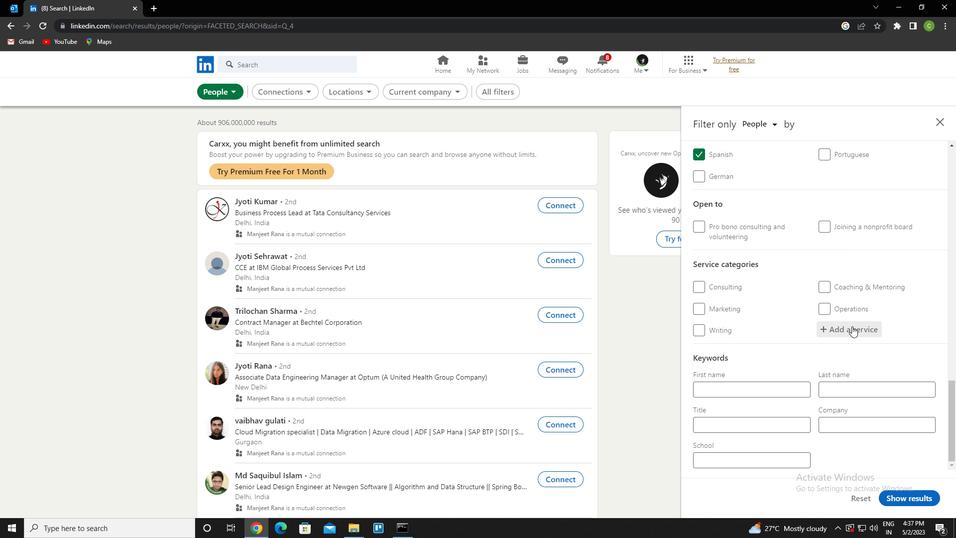 
Action: Key pressed <Key.caps_lock>e<Key.caps_lock>diting<Key.space>with<Key.backspace><Key.backspace><Key.backspace><Key.backspace><Key.backspace><Key.down><Key.enter>
Screenshot: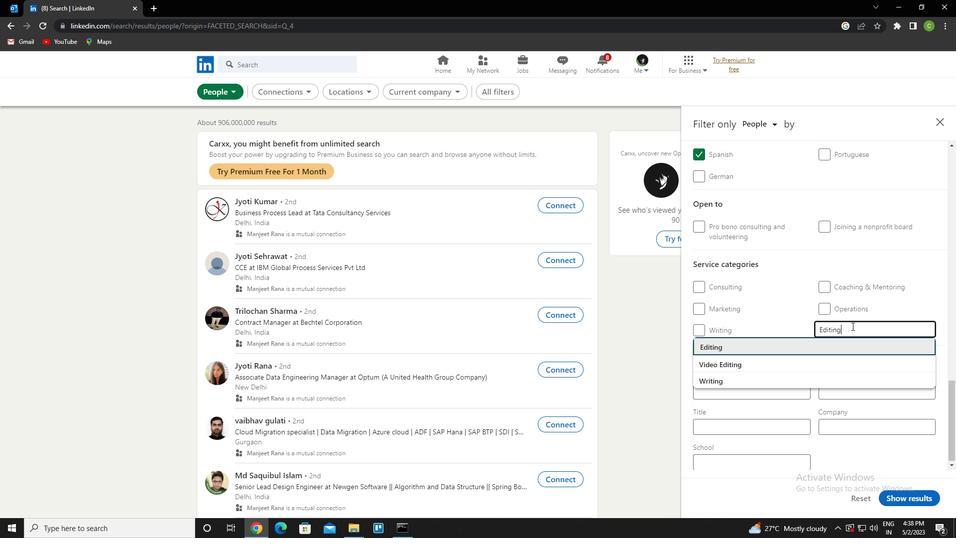 
Action: Mouse scrolled (852, 325) with delta (0, 0)
Screenshot: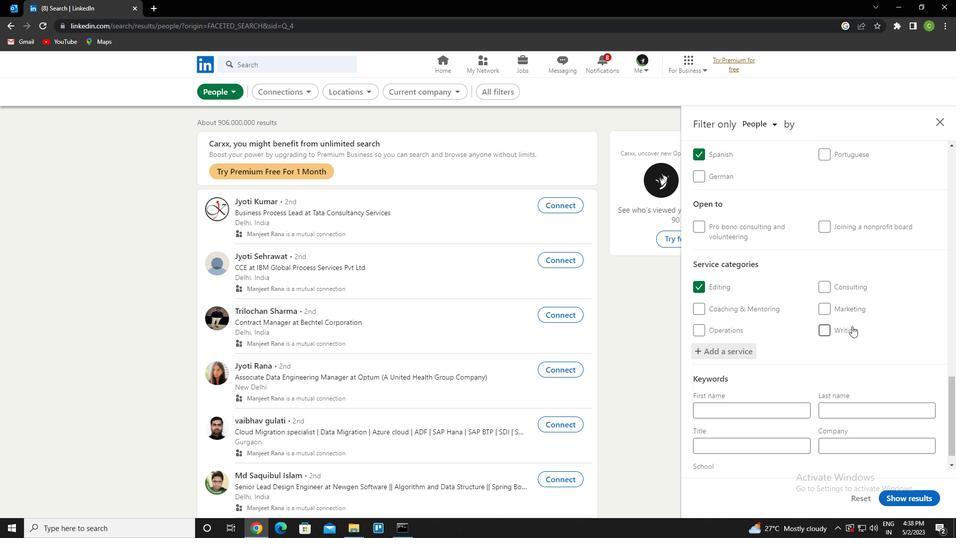 
Action: Mouse scrolled (852, 325) with delta (0, 0)
Screenshot: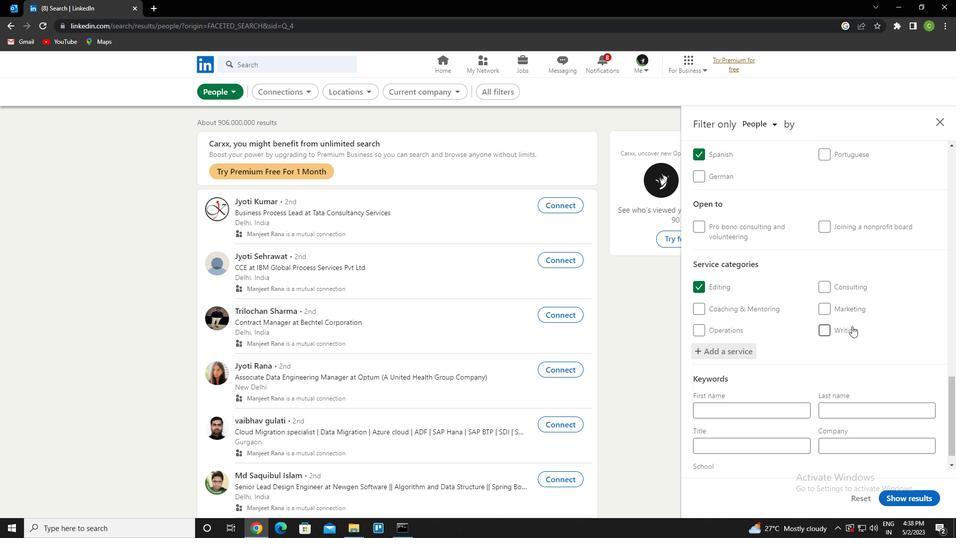 
Action: Mouse scrolled (852, 325) with delta (0, 0)
Screenshot: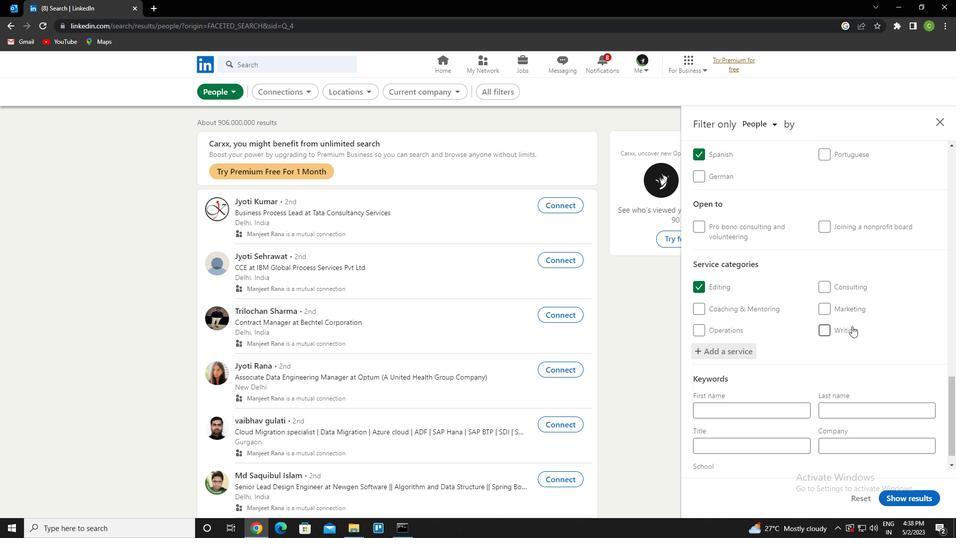 
Action: Mouse scrolled (852, 325) with delta (0, 0)
Screenshot: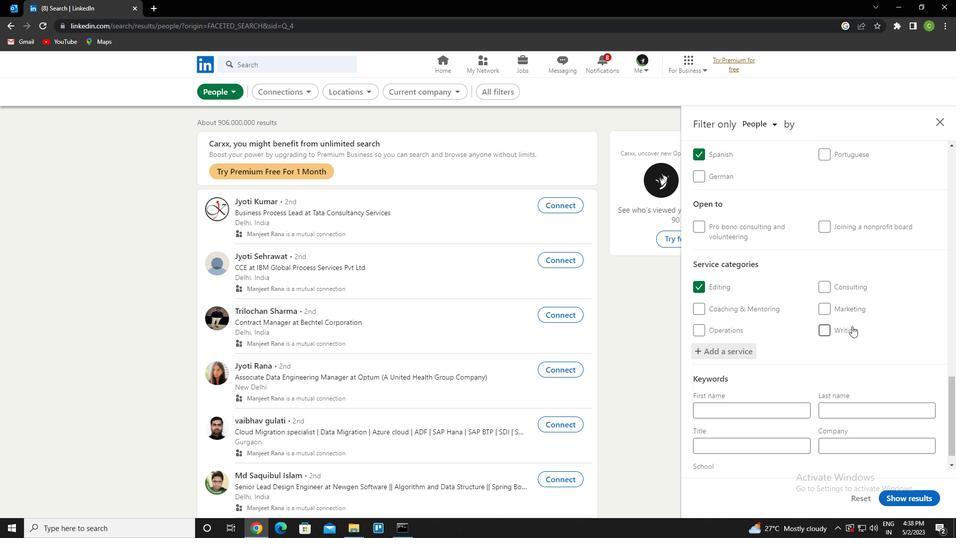 
Action: Mouse scrolled (852, 325) with delta (0, 0)
Screenshot: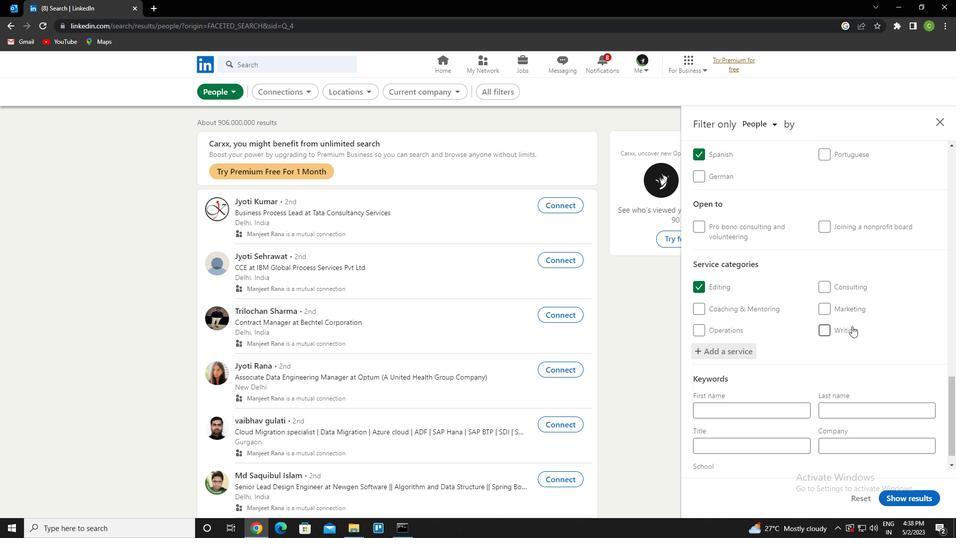 
Action: Mouse scrolled (852, 325) with delta (0, 0)
Screenshot: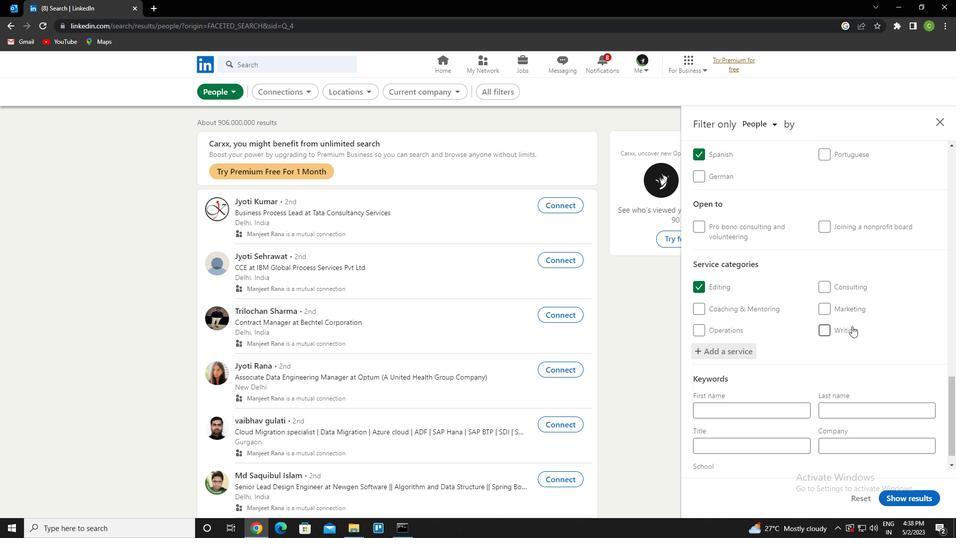 
Action: Mouse scrolled (852, 325) with delta (0, 0)
Screenshot: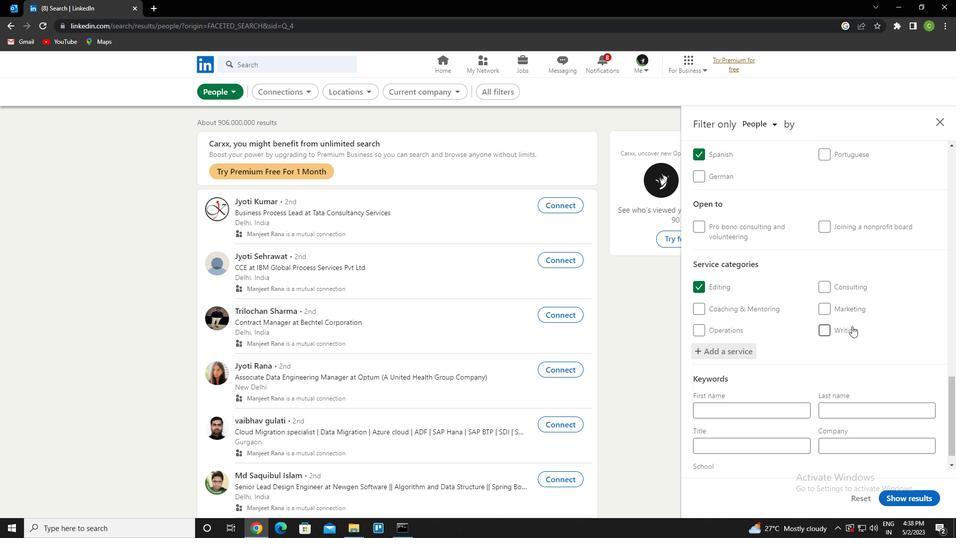 
Action: Mouse moved to (755, 428)
Screenshot: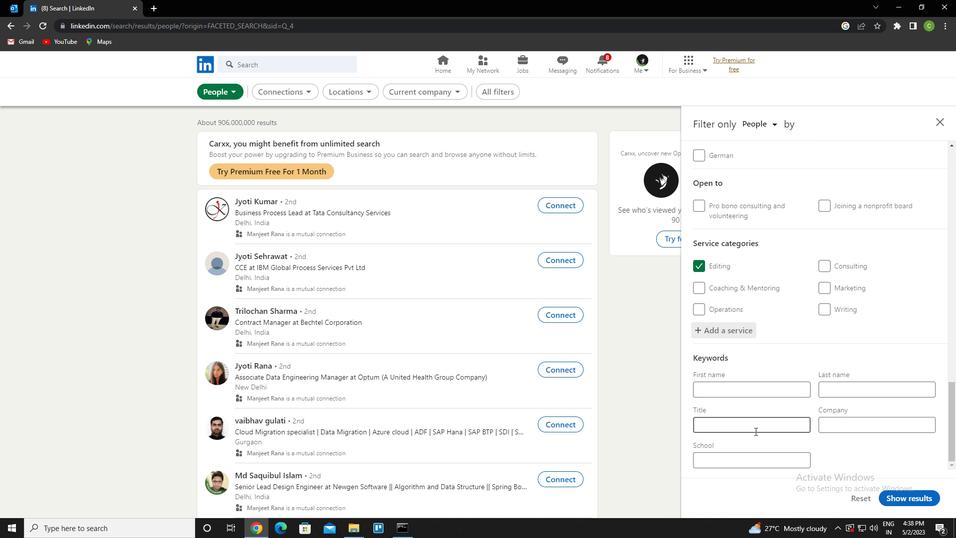 
Action: Mouse pressed left at (755, 428)
Screenshot: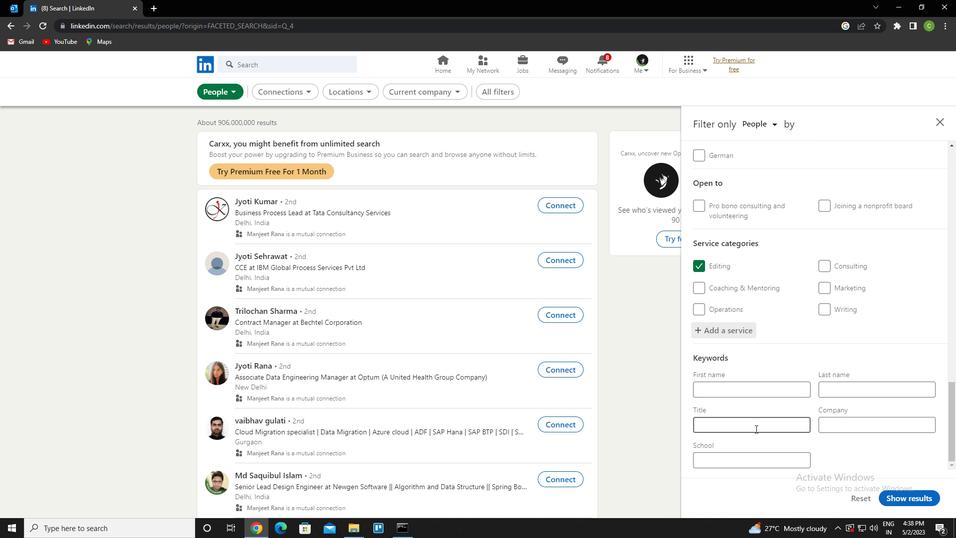 
Action: Key pressed <Key.caps_lock>w<Key.caps_lock>ait<Key.space><Key.caps_lock>s<Key.caps_lock>taff<Key.space><Key.caps_lock>m<Key.caps_lock>anager
Screenshot: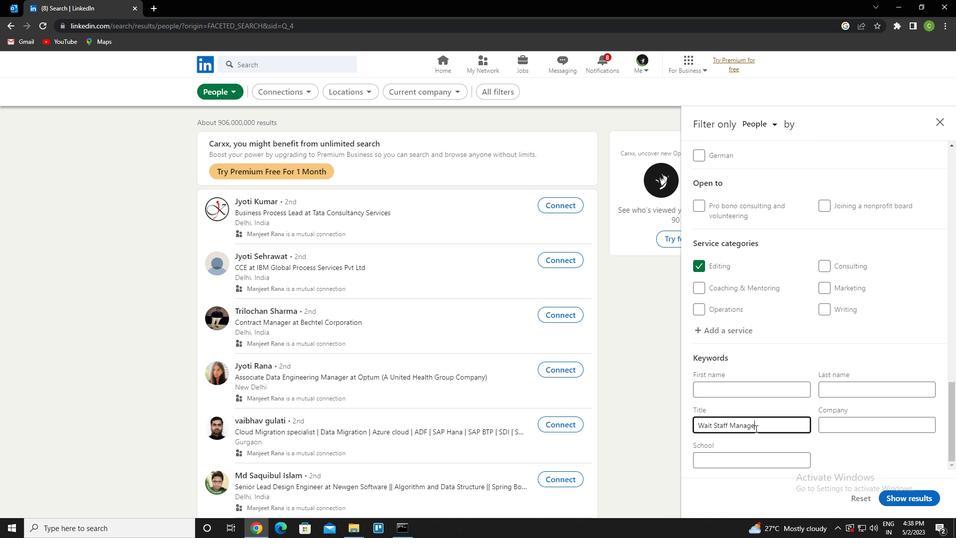 
Action: Mouse moved to (922, 493)
Screenshot: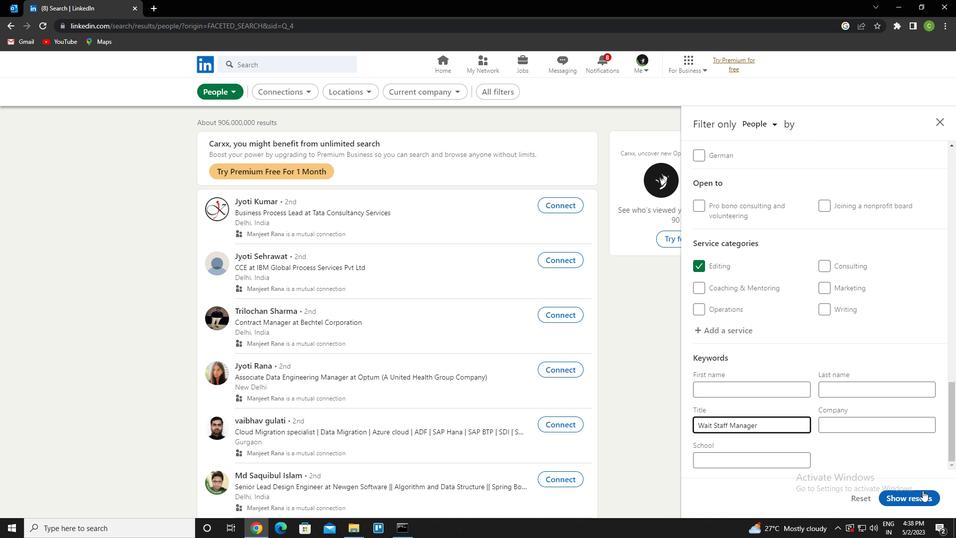 
Action: Mouse pressed left at (922, 493)
Screenshot: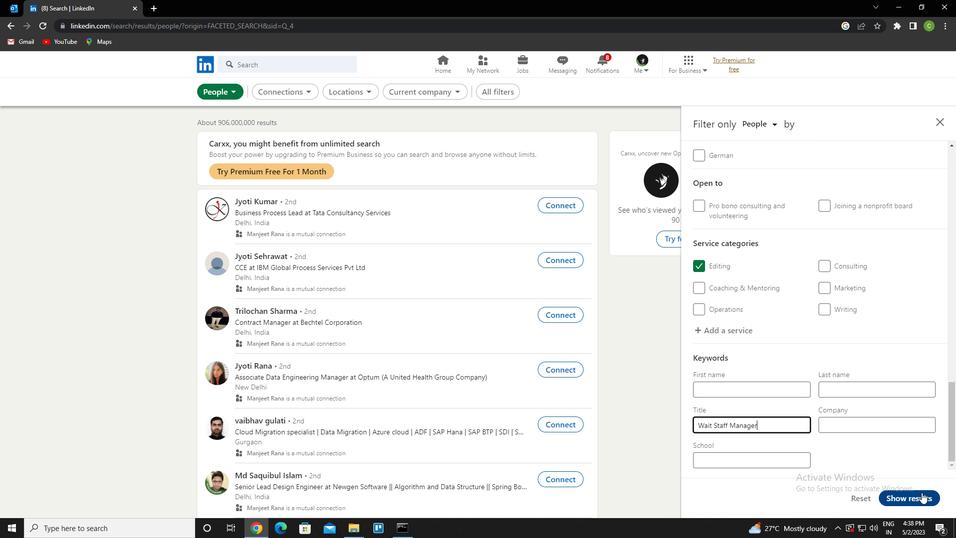 
Action: Mouse moved to (548, 522)
Screenshot: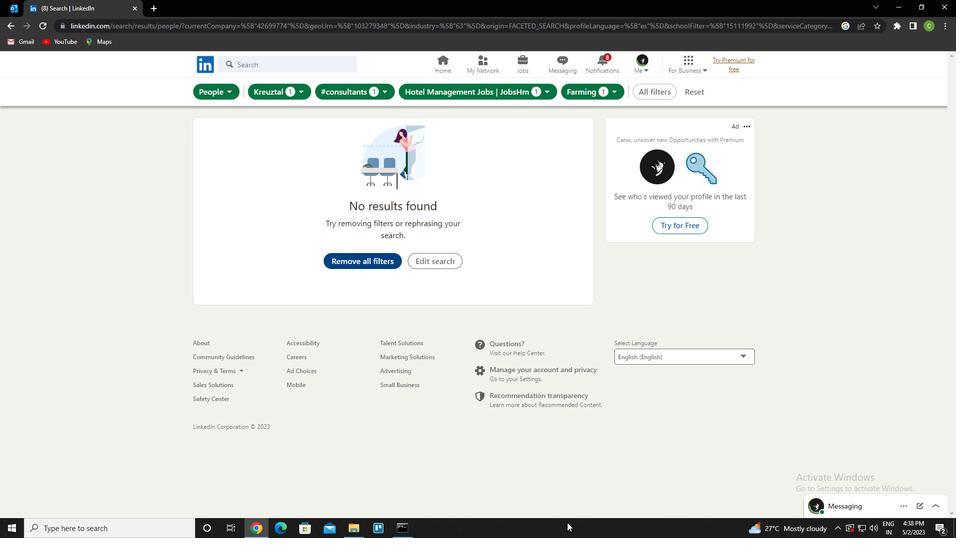 
